 Task: Open a blank google sheet and write heading  Product price data  Add product name:-  ' TOMS Shoe, UGG  Shoe, Wolverine Shoe, Z-Coil Shoe, Adidas shoe, Gucci T-shirt, Louis Vuitton bag, Zara Shirt, H&M jeans, Chanel perfume. ' in October Last week sales are  5000 to 5050. product price in between:-  5000 to 10000. Save page auditingQuarterlySales_2022
Action: Mouse moved to (1155, 89)
Screenshot: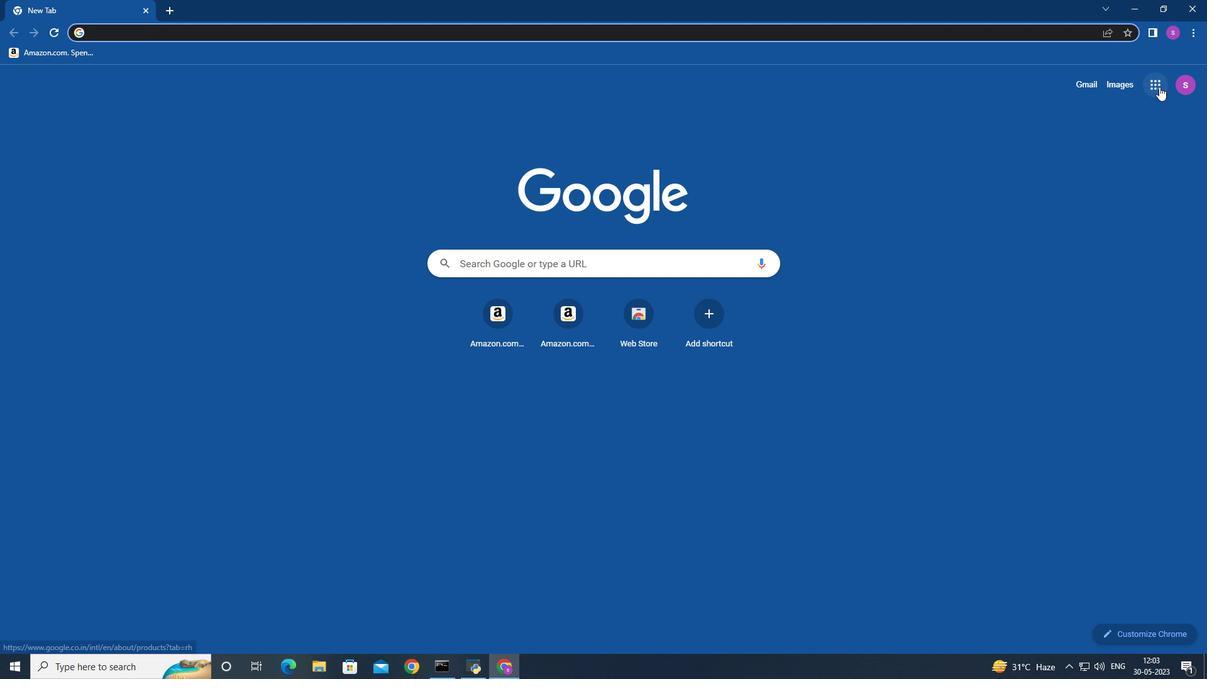 
Action: Mouse pressed left at (1155, 89)
Screenshot: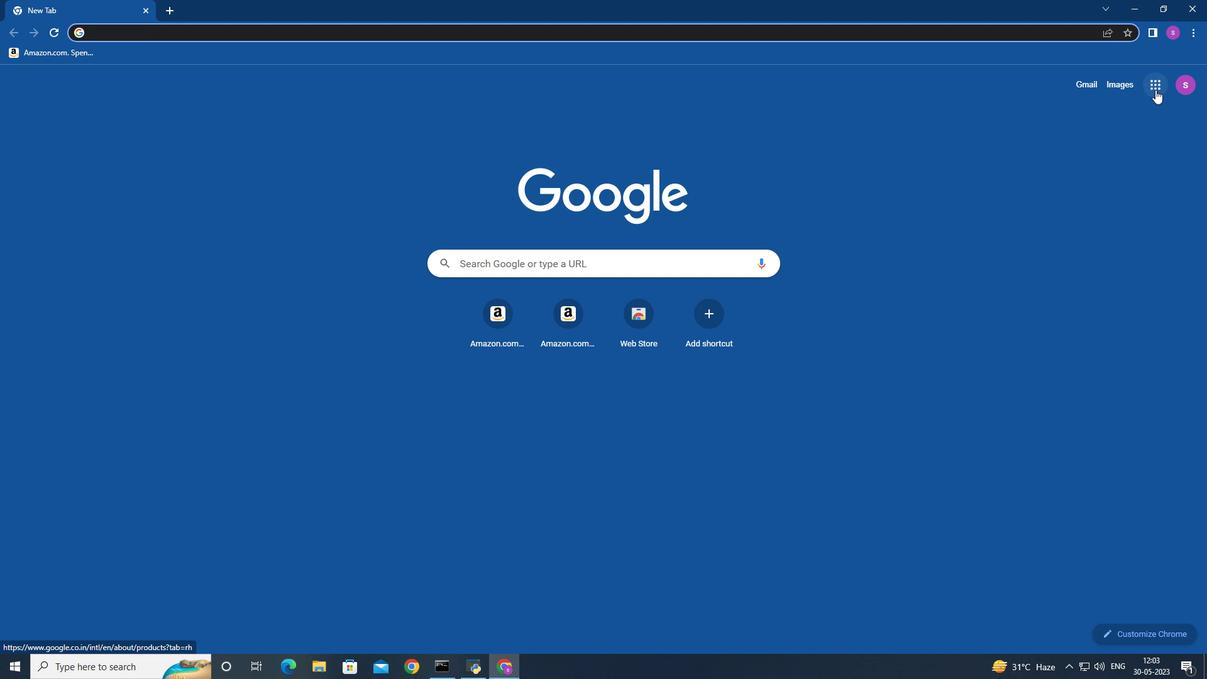
Action: Mouse moved to (1116, 228)
Screenshot: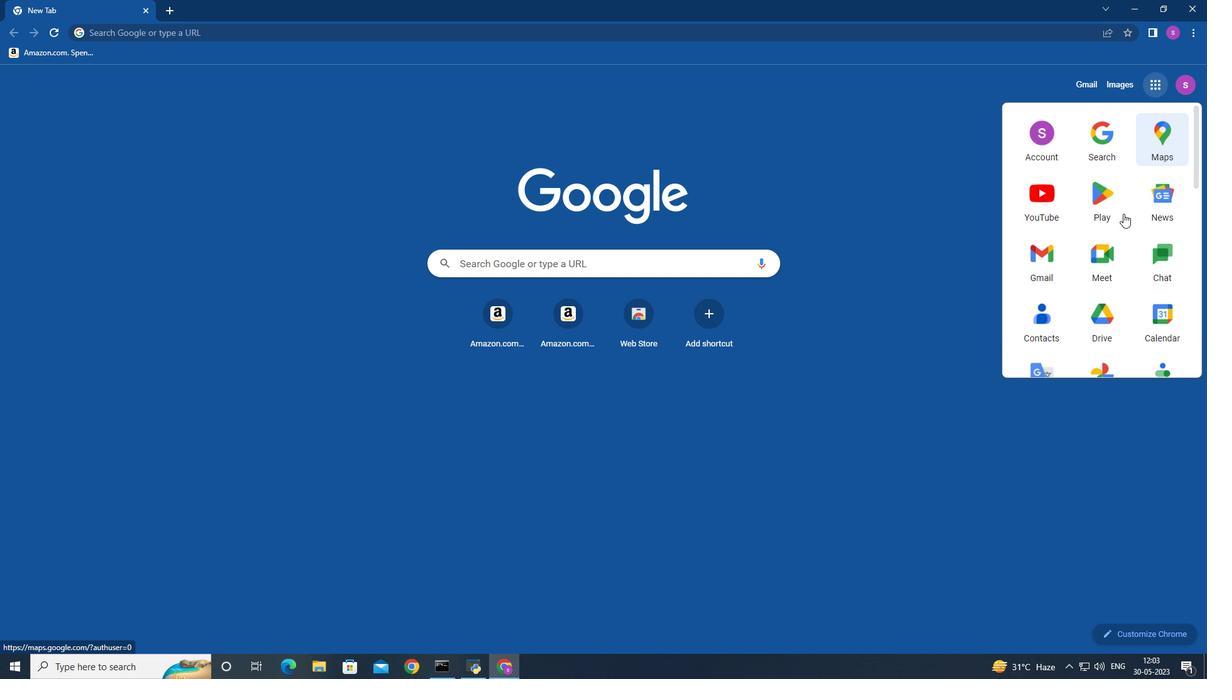 
Action: Mouse scrolled (1116, 227) with delta (0, 0)
Screenshot: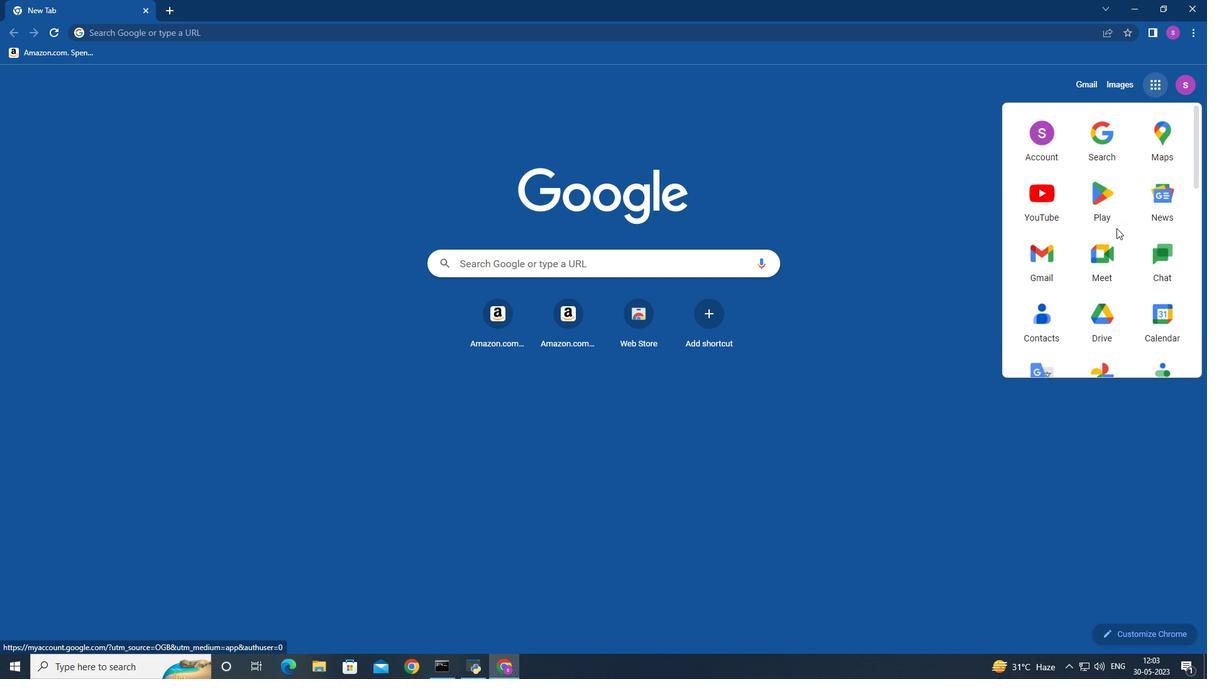 
Action: Mouse scrolled (1116, 227) with delta (0, 0)
Screenshot: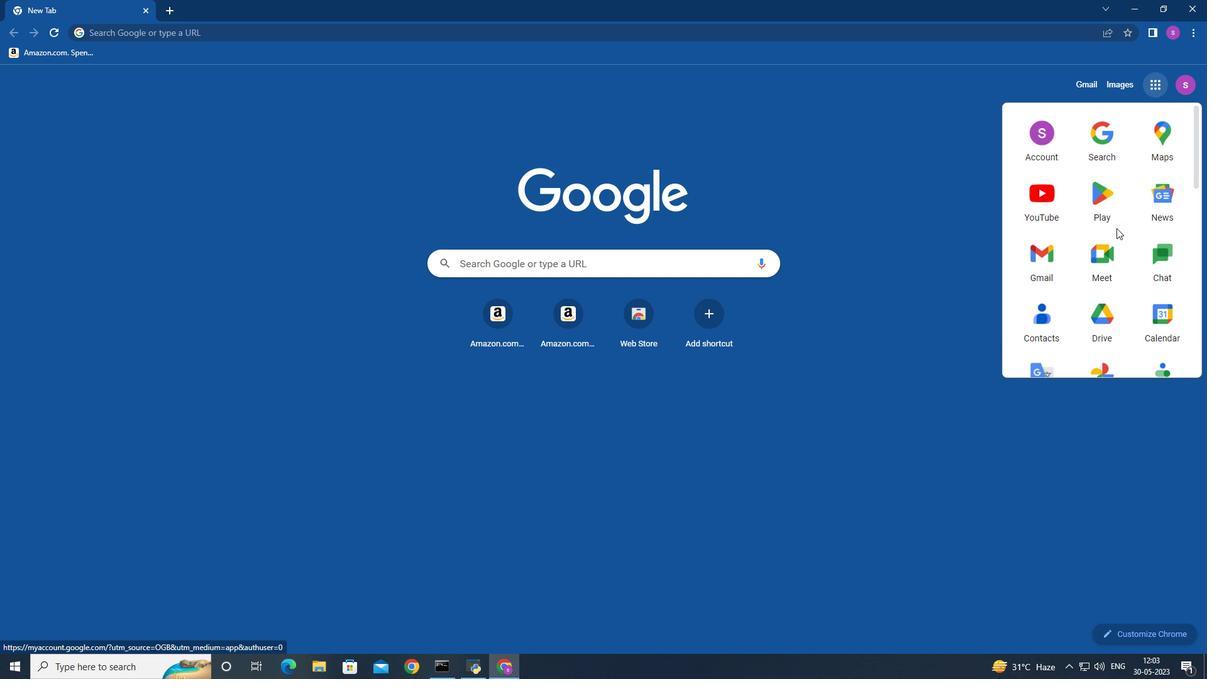 
Action: Mouse scrolled (1116, 227) with delta (0, 0)
Screenshot: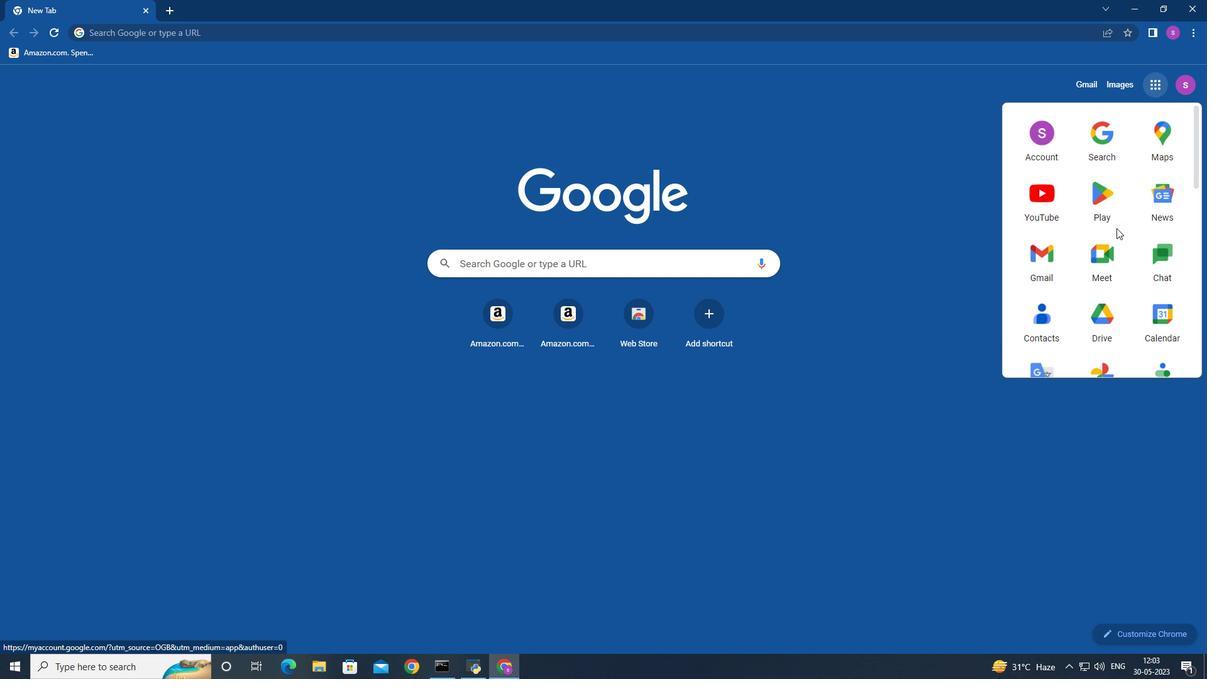 
Action: Mouse scrolled (1116, 227) with delta (0, 0)
Screenshot: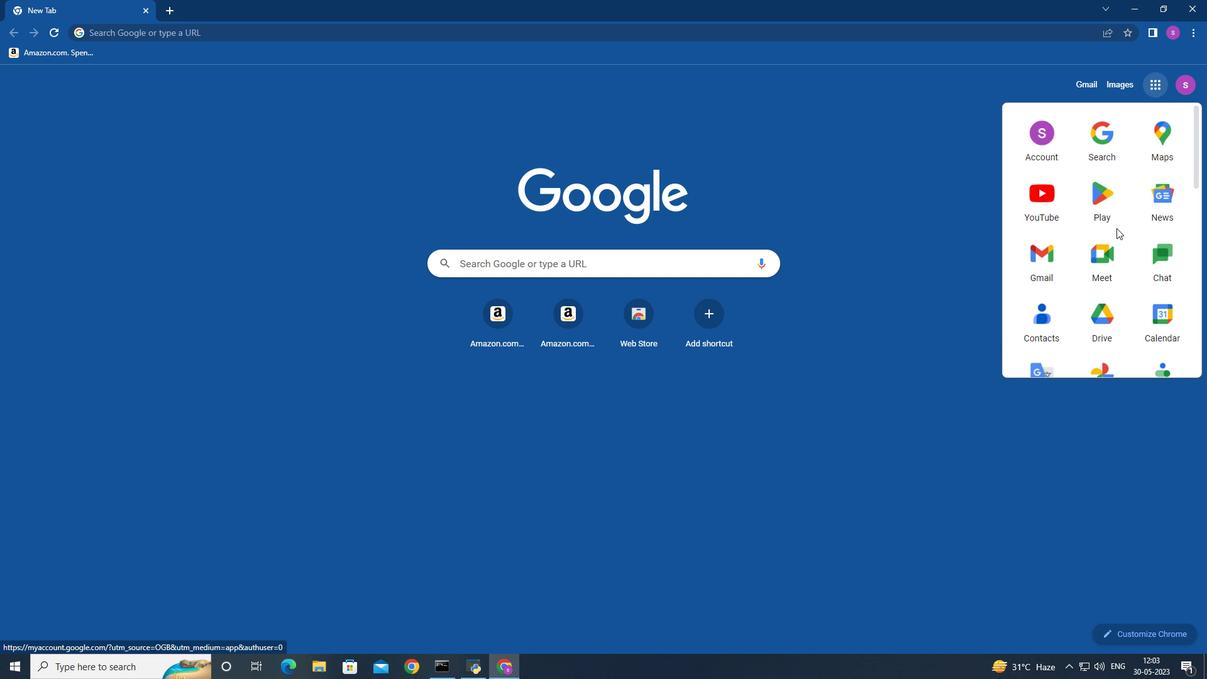 
Action: Mouse moved to (1172, 248)
Screenshot: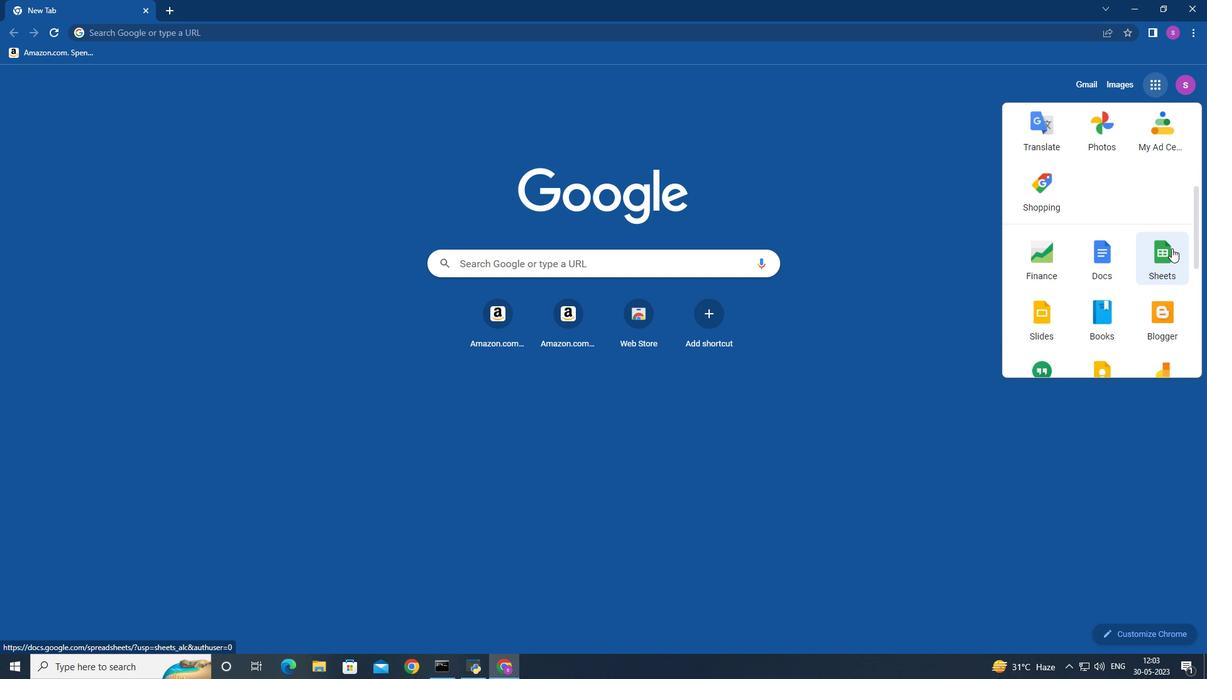 
Action: Mouse pressed left at (1172, 248)
Screenshot: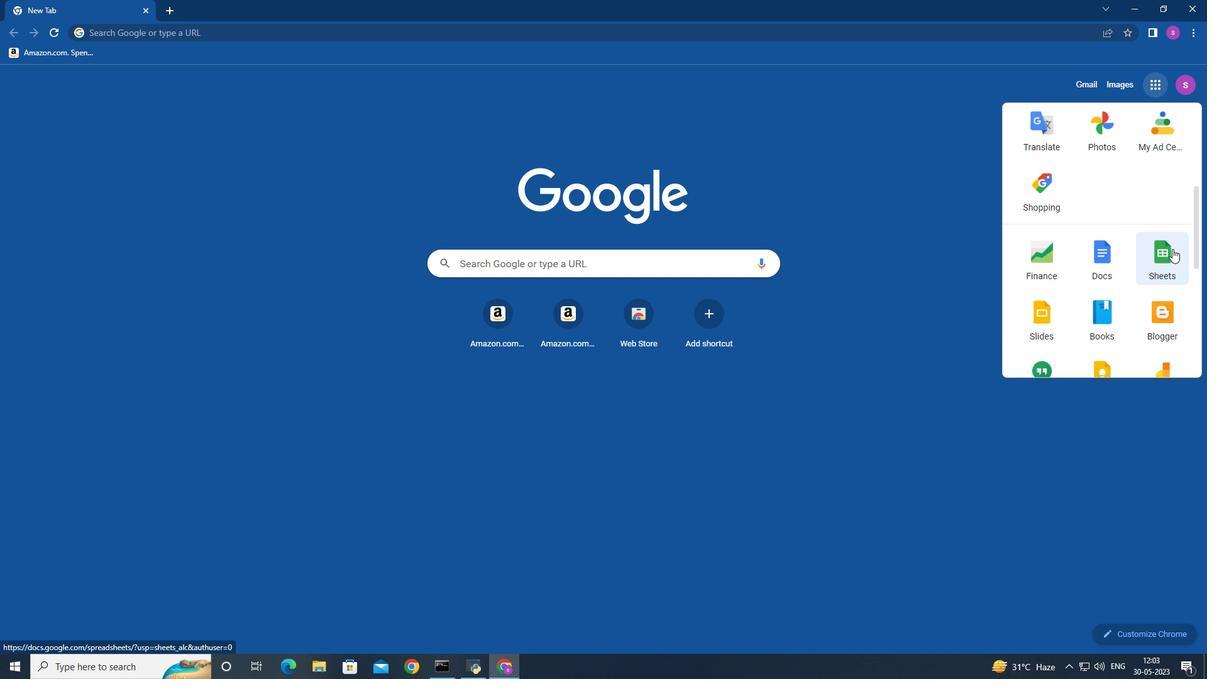 
Action: Mouse moved to (325, 176)
Screenshot: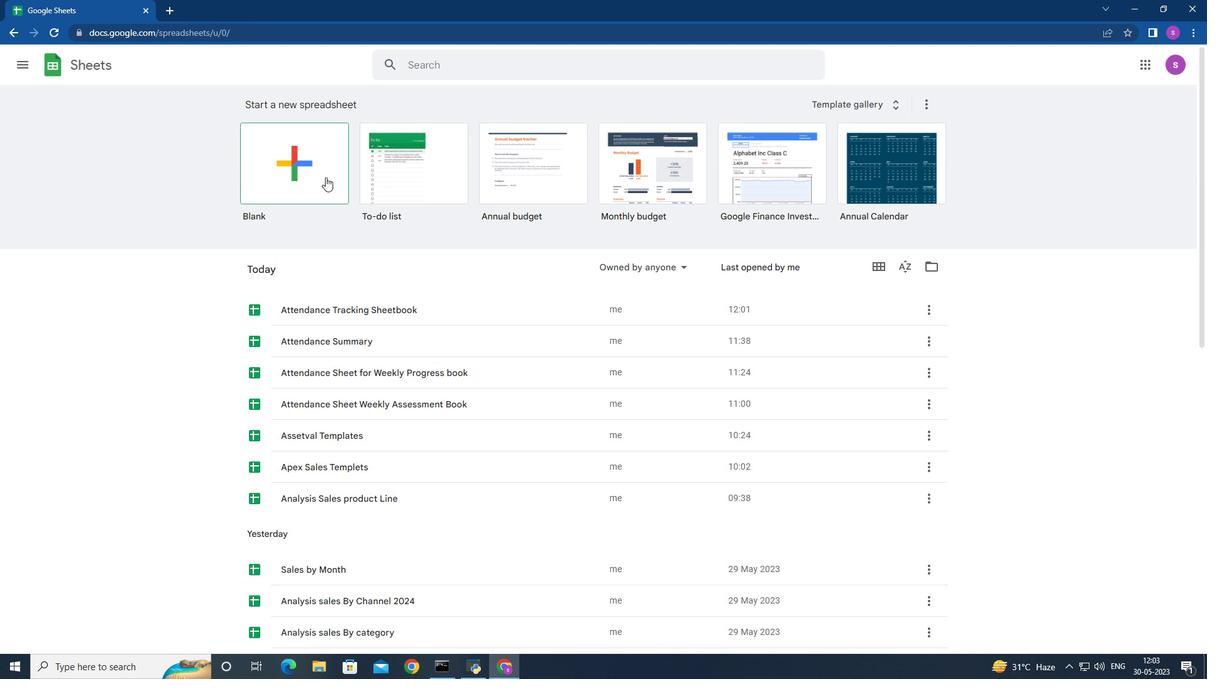 
Action: Mouse pressed left at (325, 176)
Screenshot: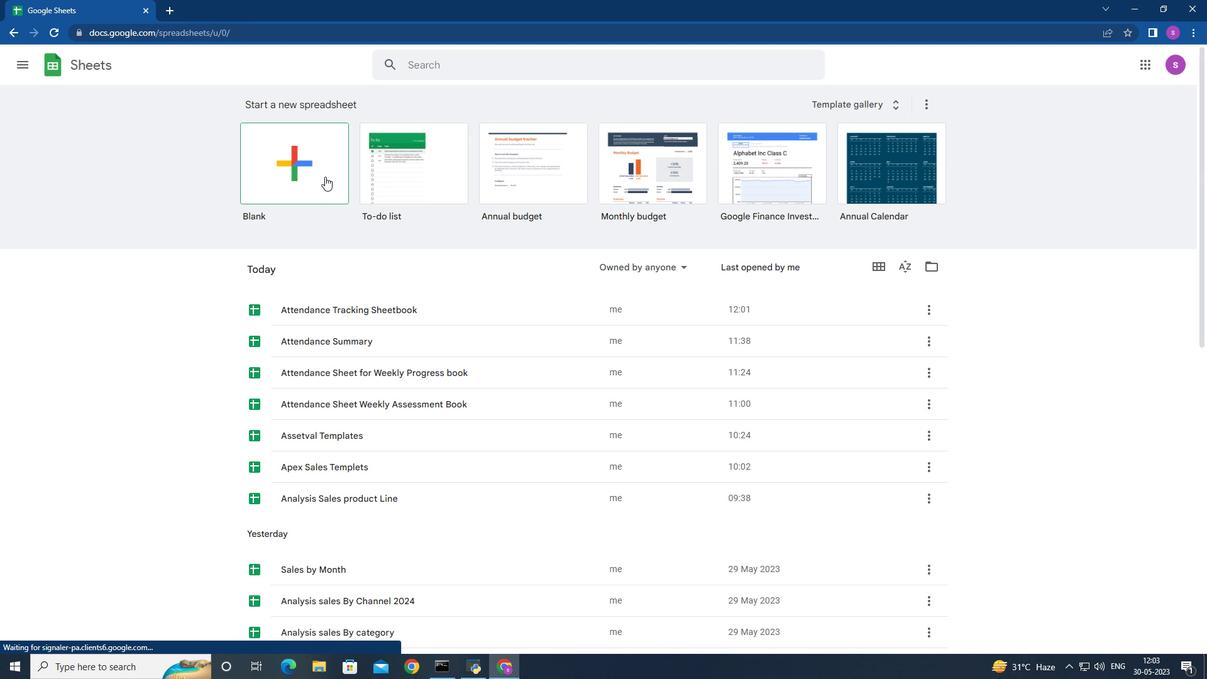 
Action: Mouse moved to (421, 185)
Screenshot: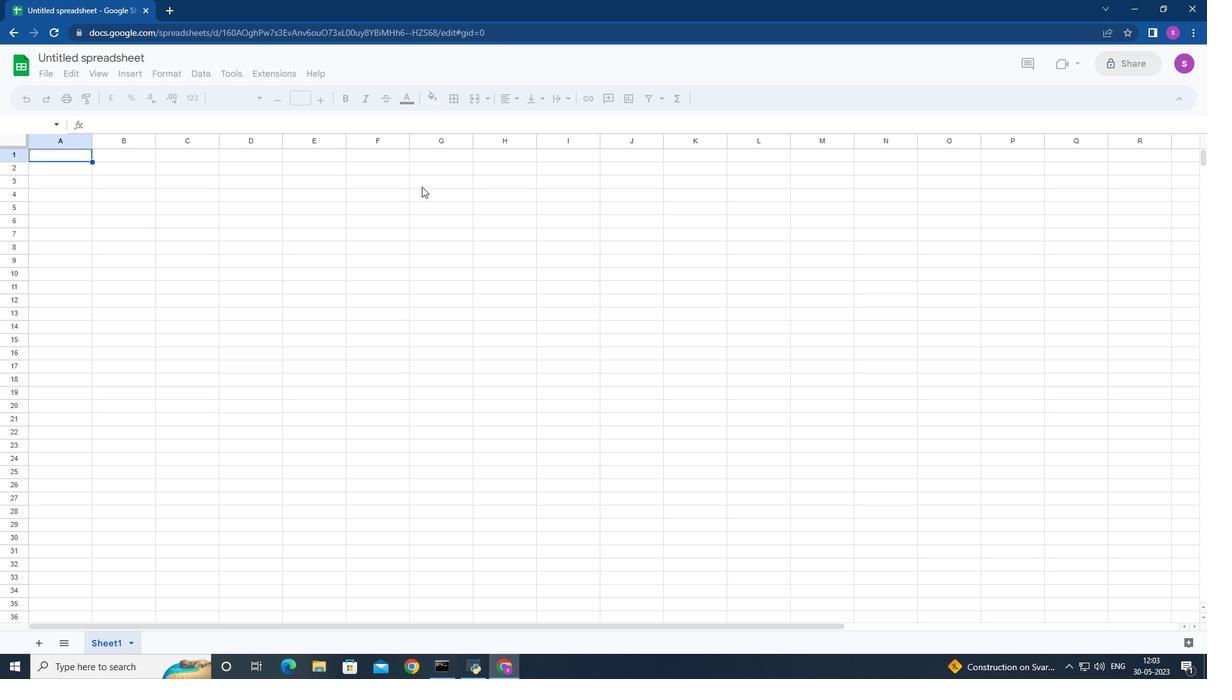 
Action: Mouse pressed left at (421, 185)
Screenshot: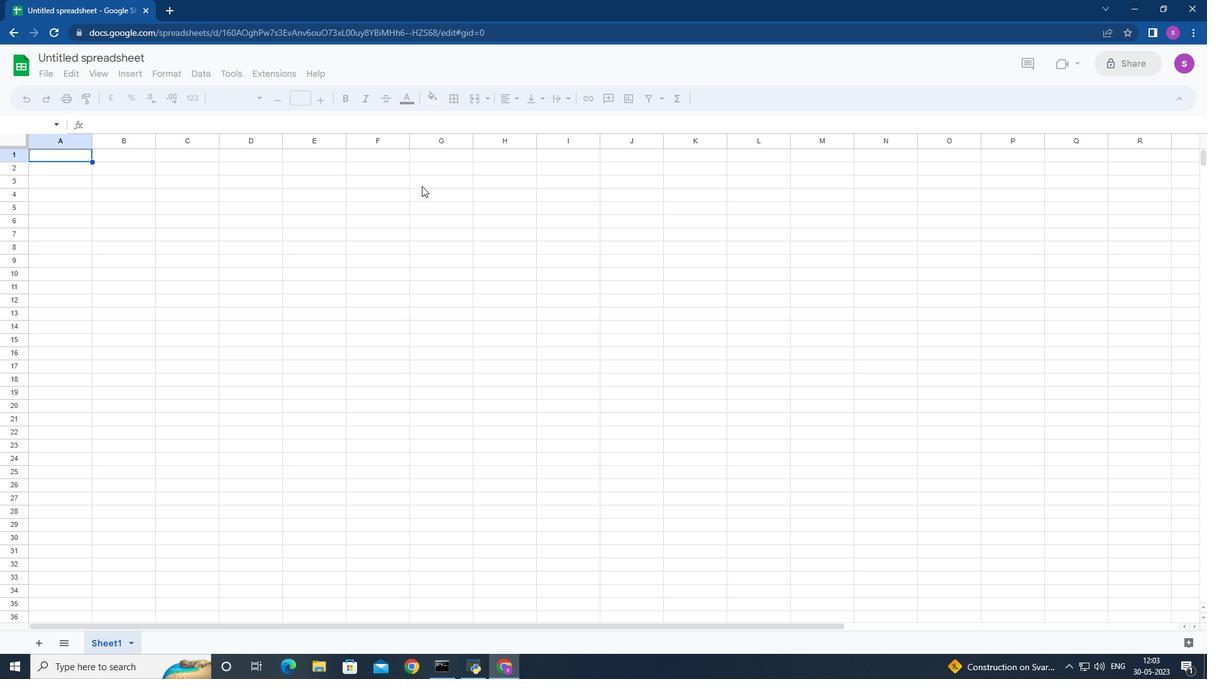 
Action: Mouse moved to (422, 185)
Screenshot: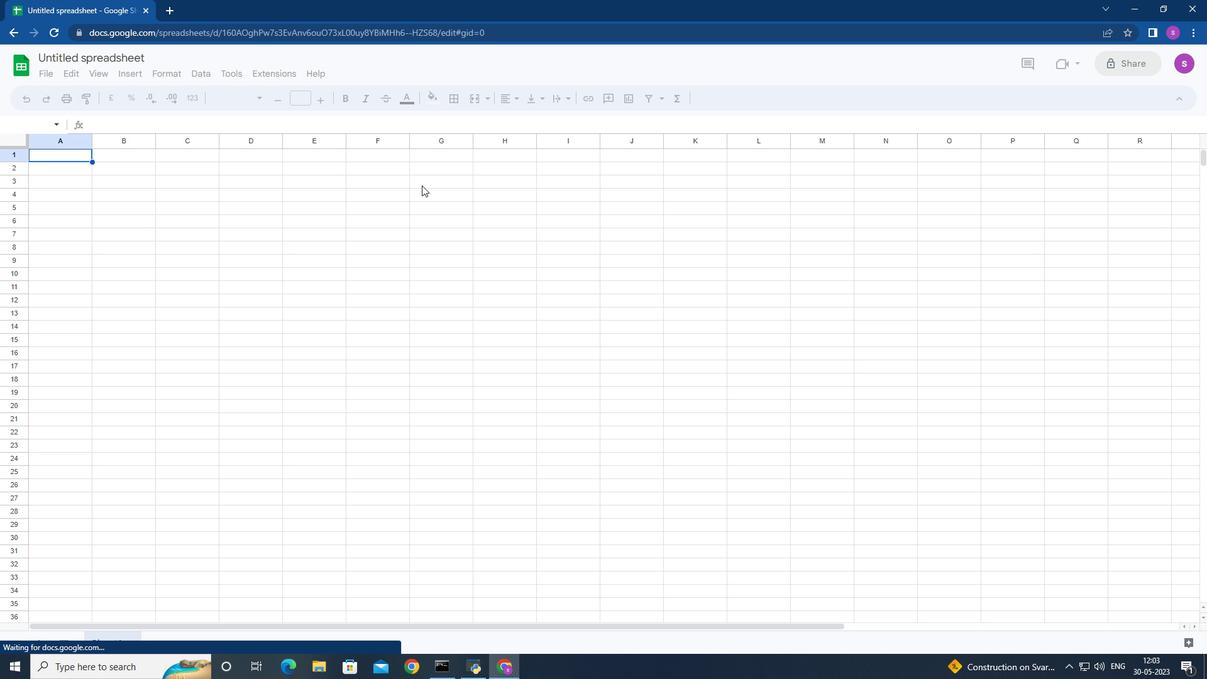 
Action: Key pressed <Key.shift>Product<Key.space><Key.shift>Price<Key.space><Key.shift>data<Key.down><Key.left><Key.left><Key.down><Key.shift>Product<Key.space><Key.shift>name<Key.down><Key.shift>TOMSshoe<Key.backspace><Key.backspace><Key.backspace><Key.backspace><Key.space>shoe<Key.down><Key.shift>U<Key.shift><Key.shift><Key.shift><Key.shift><Key.shift><Key.shift><Key.shift>GG<Key.space>shoe<Key.down><Key.shift>Wolverine<Key.space><Key.shift>Shoe<Key.backspace><Key.backspace><Key.backspace><Key.backspace>shoe<Key.down><Key.shift>Z-<Key.shift>Z<Key.backspace><Key.shift>Coil<Key.space>shoe<Key.down><Key.shift>Adidas<Key.space>shoe<Key.down><Key.shift><Key.shift><Key.shift><Key.shift>Gucci<Key.space><Key.shift>T-<Key.shift>Shirt<Key.down><Key.shift>Louis<Key.space><Key.shift>Vuitton<Key.space>bag<Key.down><Key.shift>Zara<Key.space><Key.shift><Key.shift><Key.shift><Key.shift><Key.shift>Shirt<Key.down><Key.shift>H&M<Key.space>jeans<Key.down><Key.shift>Chanel<Key.space>perfume<Key.space><Key.down><Key.left><Key.right>
Screenshot: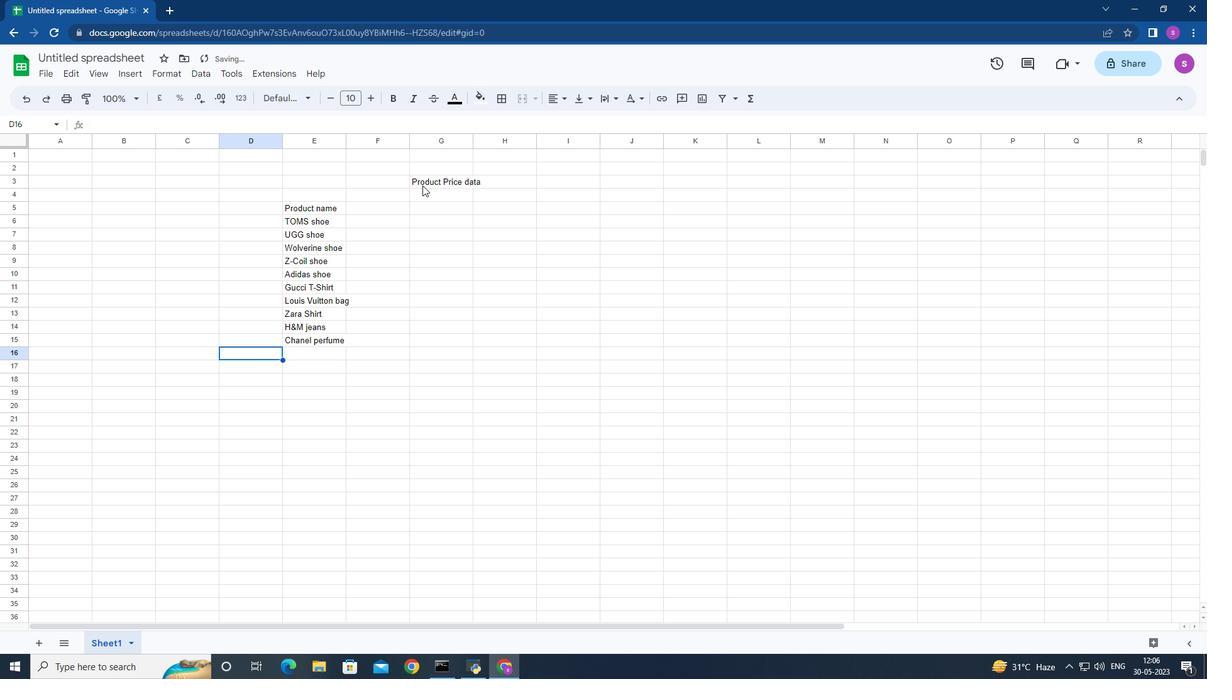 
Action: Mouse moved to (345, 143)
Screenshot: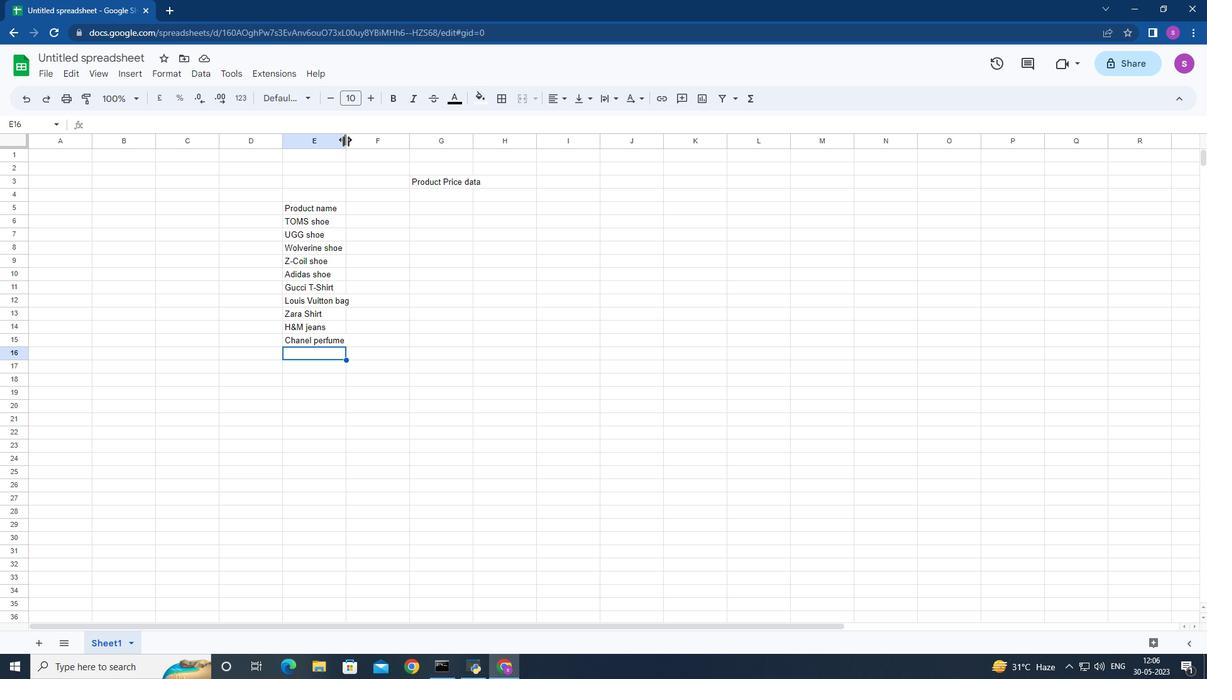 
Action: Mouse pressed left at (345, 143)
Screenshot: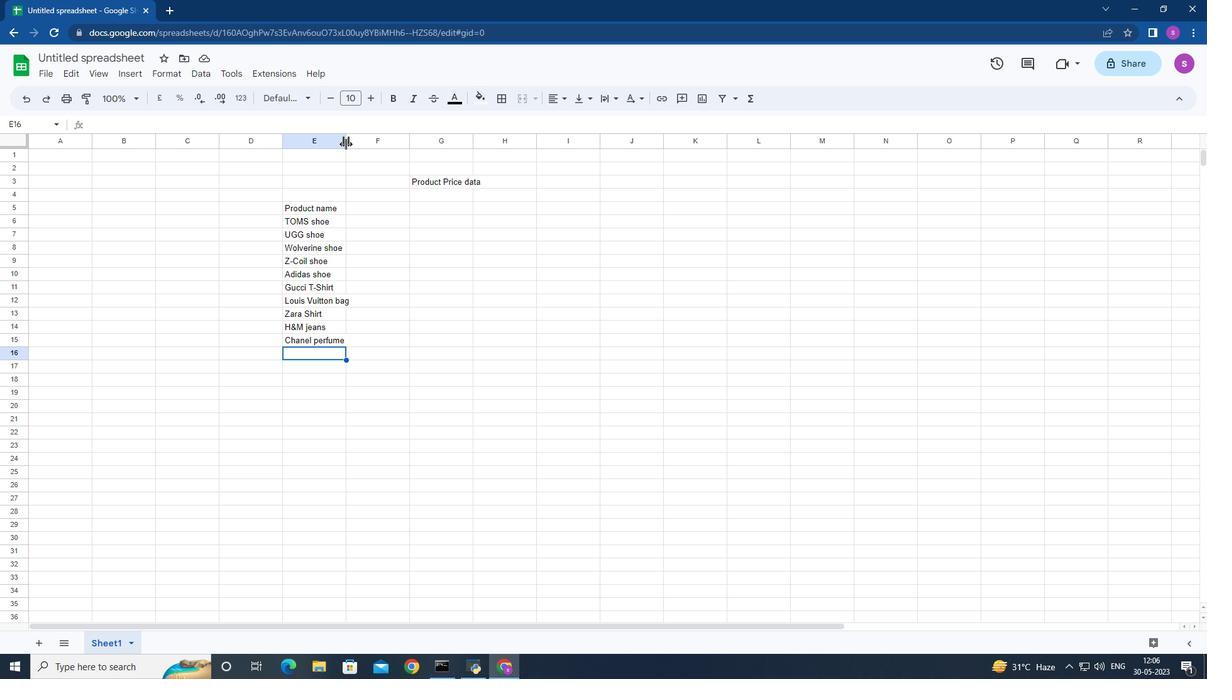 
Action: Mouse moved to (399, 210)
Screenshot: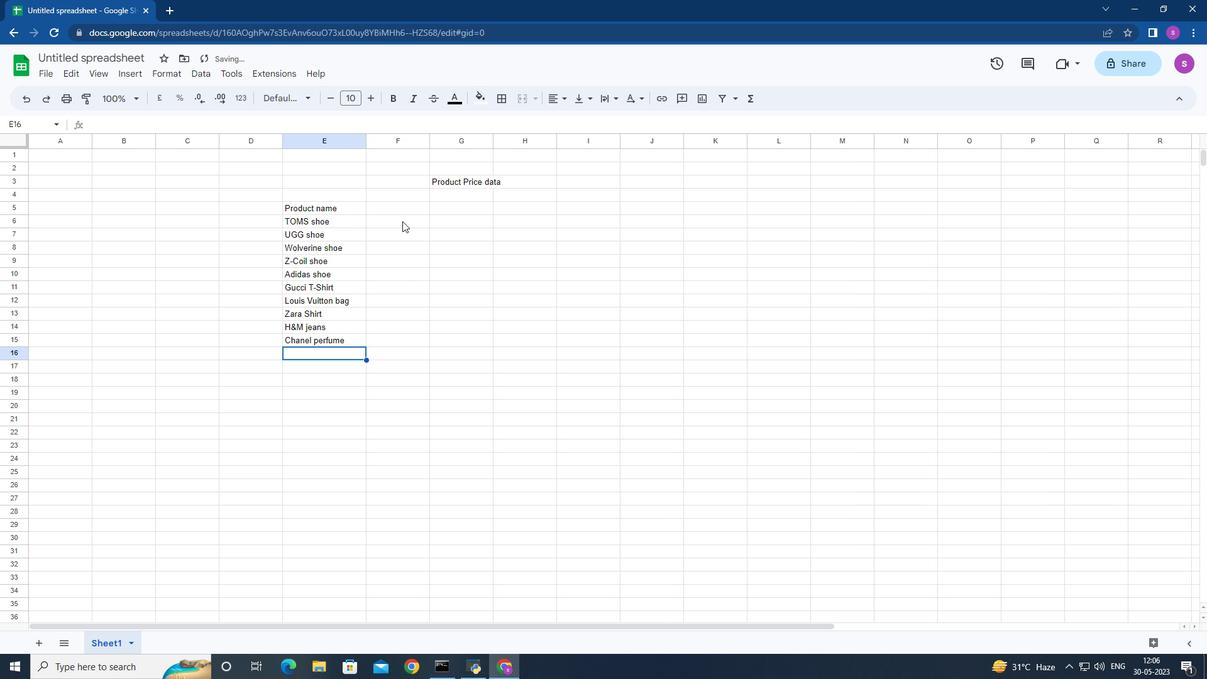 
Action: Mouse pressed left at (399, 210)
Screenshot: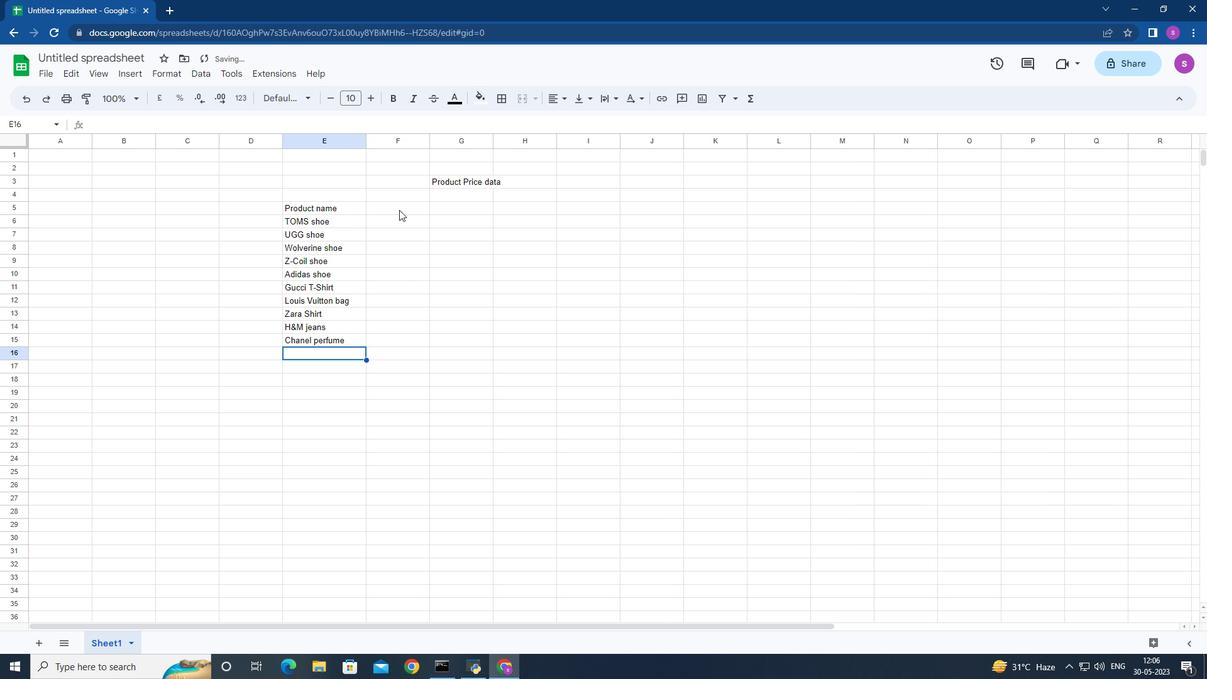 
Action: Key pressed <Key.shift>Octi<Key.backspace>ober<Key.space>sales<Key.down>5000<Key.down>5010<Key.down>5020<Key.down>5021<Key.down>5022<Key.down>5030<Key.down>5035<Key.down>5040<Key.down>5045<Key.down>5050
Screenshot: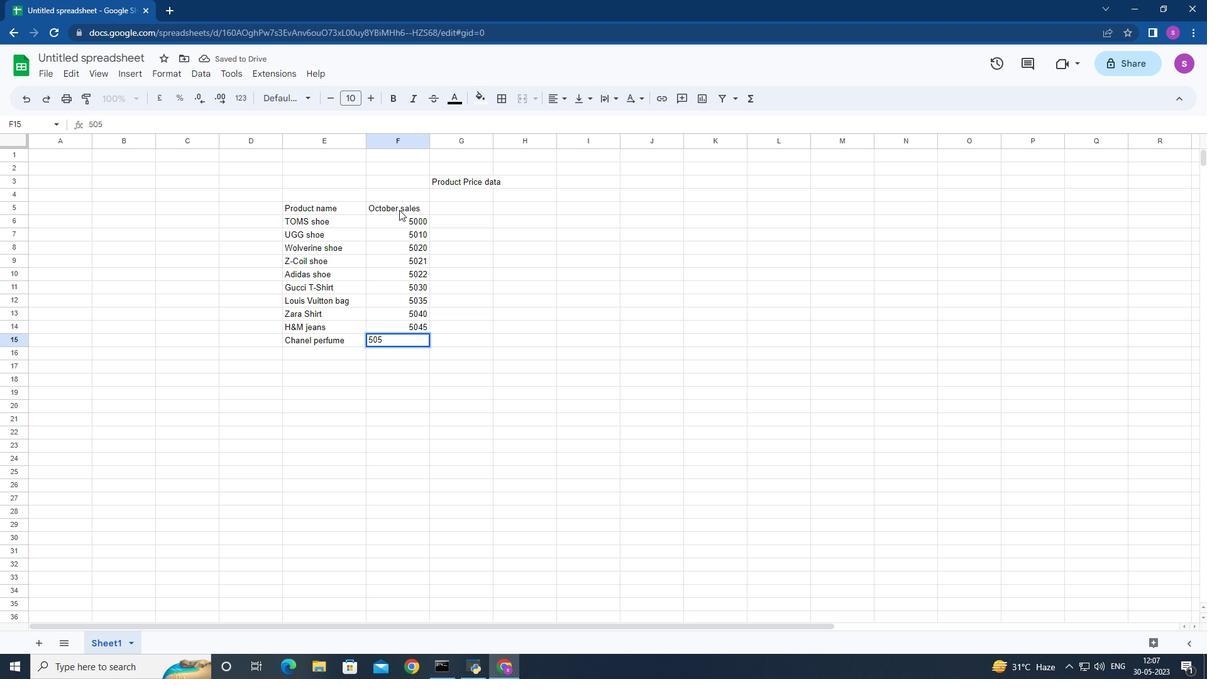 
Action: Mouse moved to (456, 205)
Screenshot: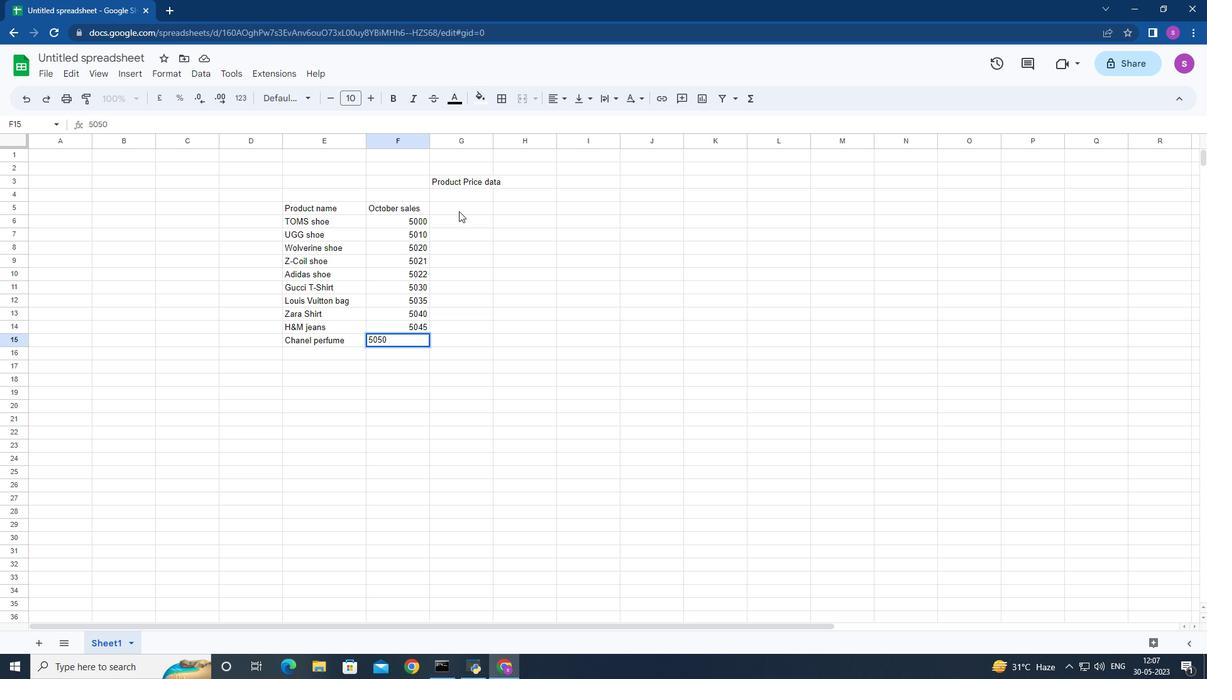 
Action: Mouse pressed left at (456, 205)
Screenshot: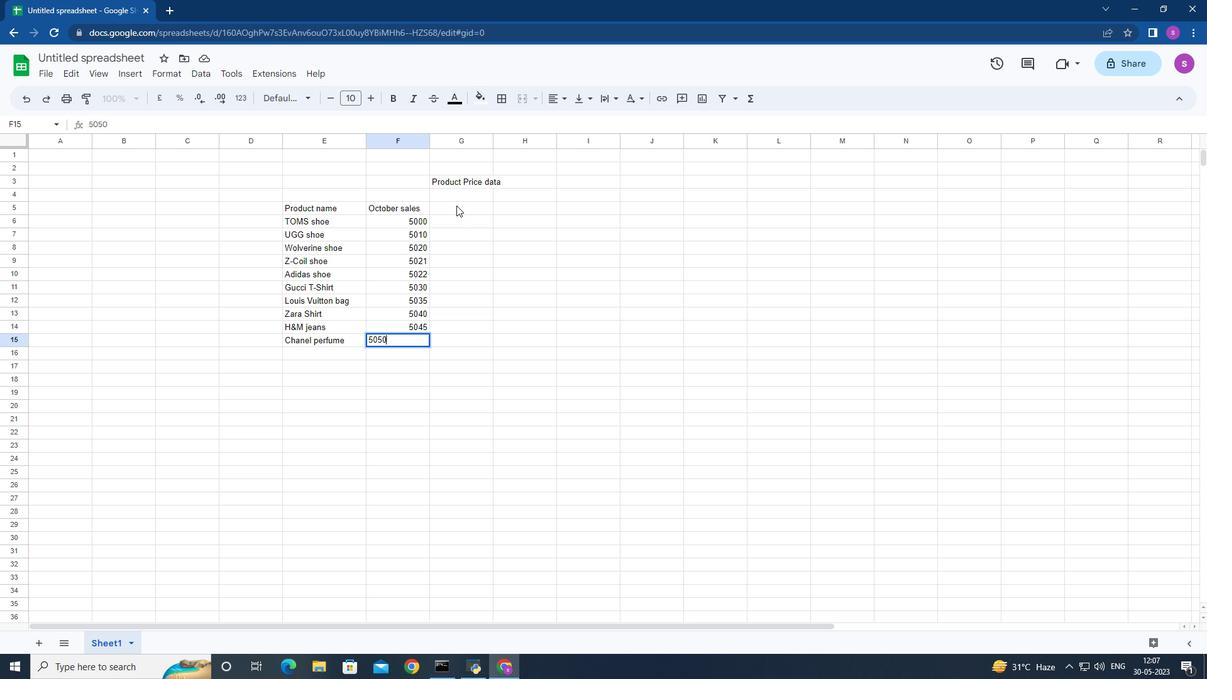 
Action: Mouse moved to (455, 237)
Screenshot: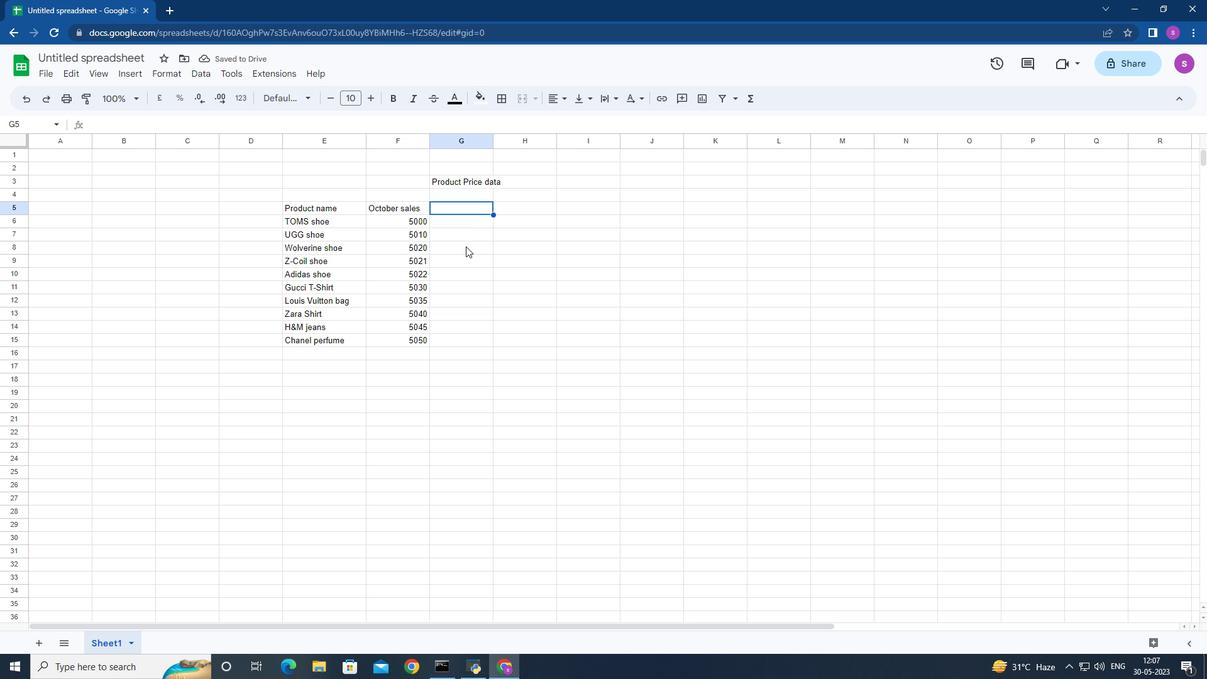 
Action: Key pressed <Key.shift>Product<Key.space><Key.shift>Price<Key.down>5000<Key.down>6000<Key.down>7000<Key.down>8000<Key.down>8500<Key.down>9000<Key.down>9500<Key.down>5500<Key.down>6500<Key.down>10000<Key.right><Key.up><Key.up><Key.up><Key.up><Key.up><Key.up><Key.left><Key.up><Key.down>
Screenshot: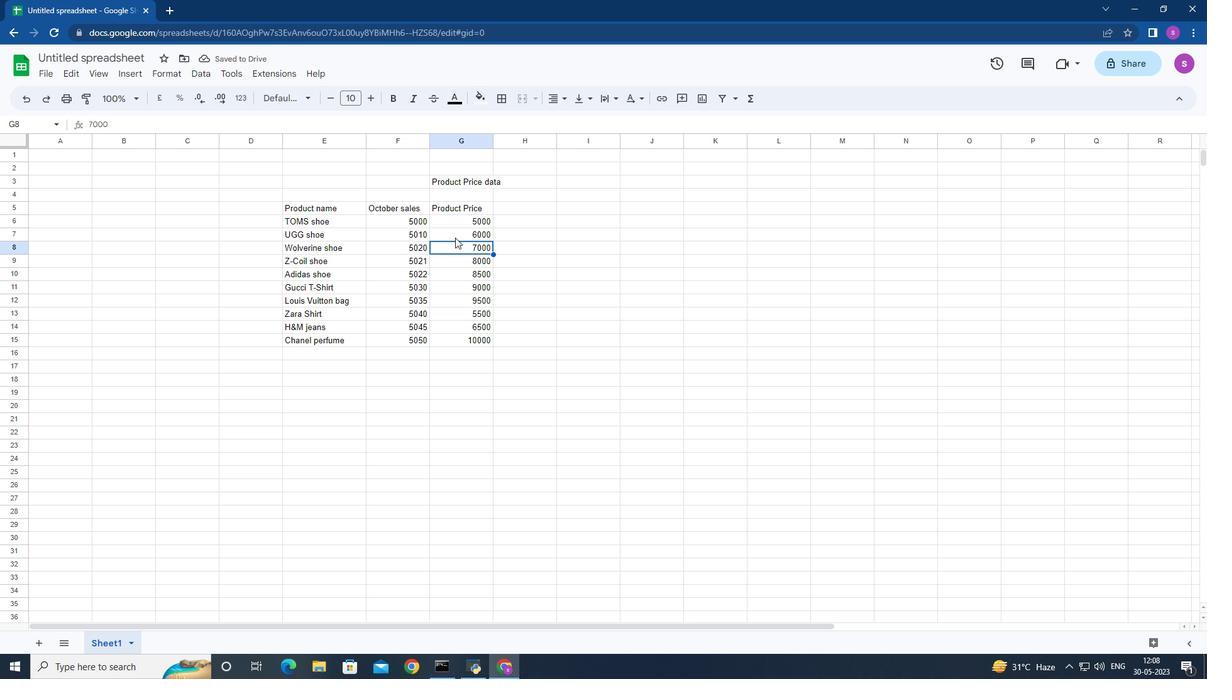 
Action: Mouse moved to (509, 208)
Screenshot: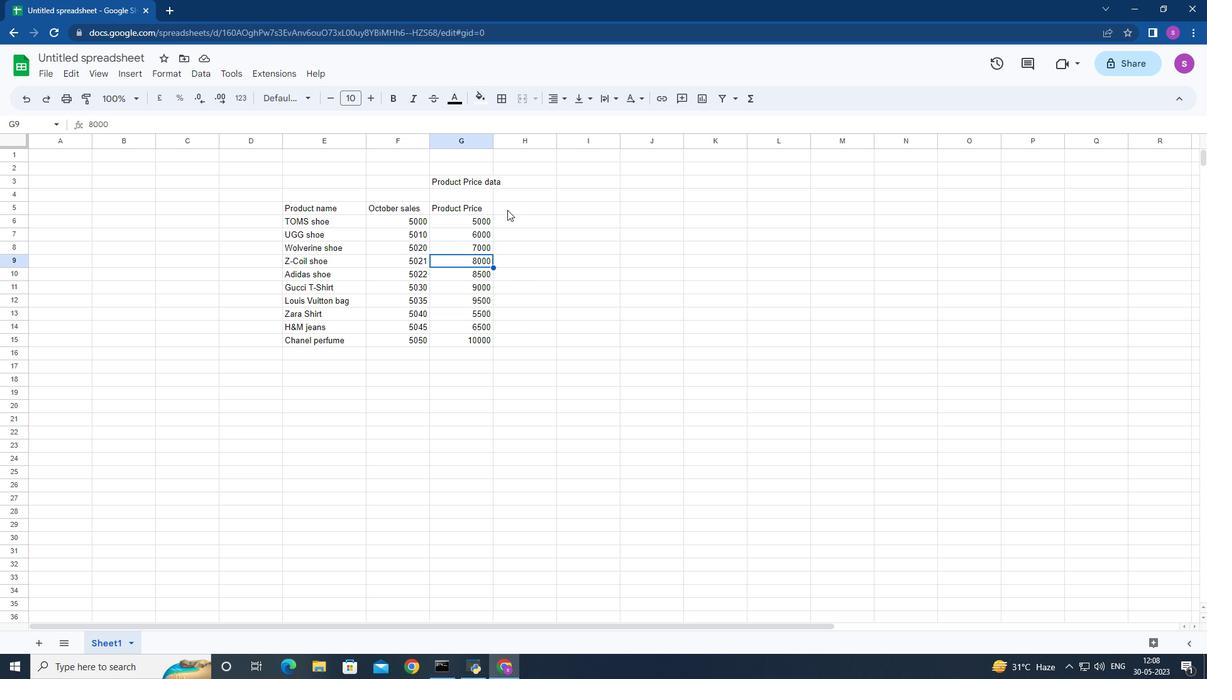 
Action: Mouse pressed left at (509, 208)
Screenshot: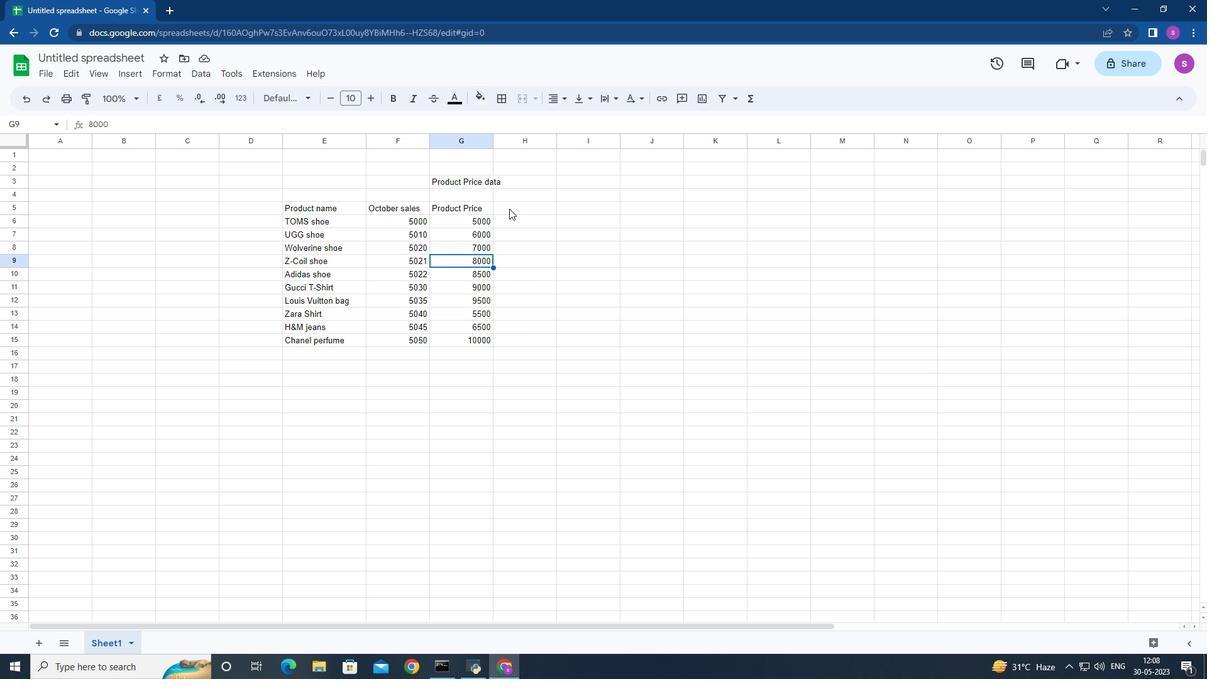 
Action: Mouse moved to (467, 223)
Screenshot: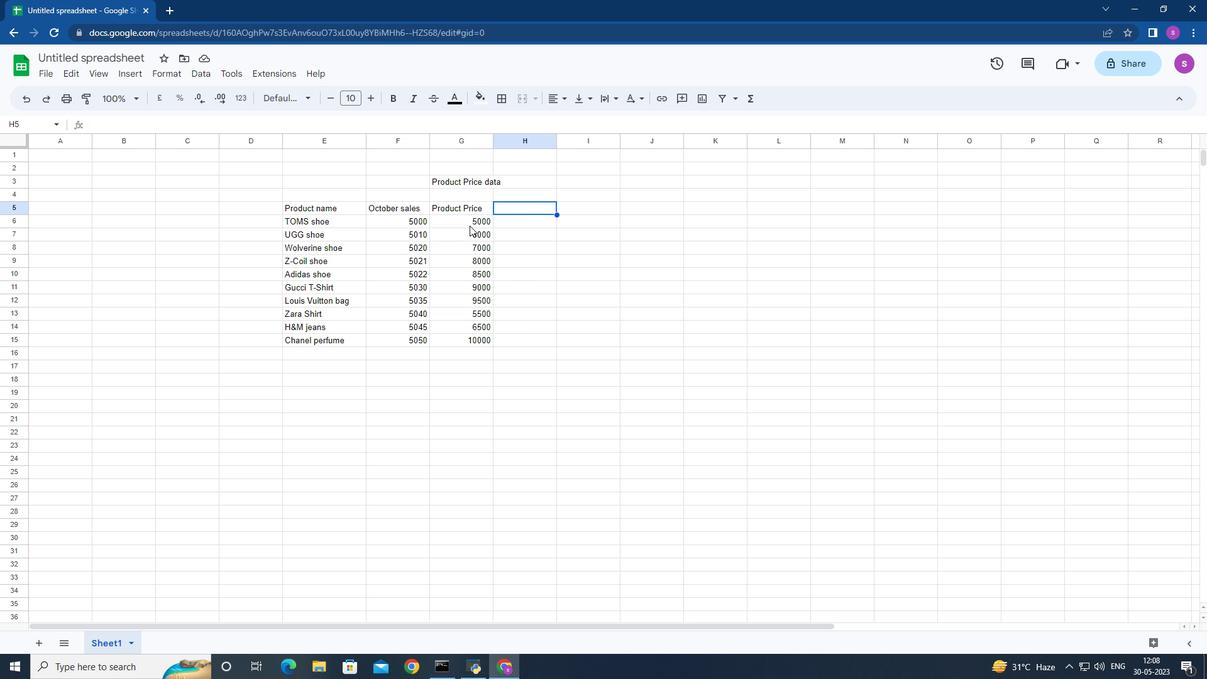 
Action: Mouse pressed left at (467, 223)
Screenshot: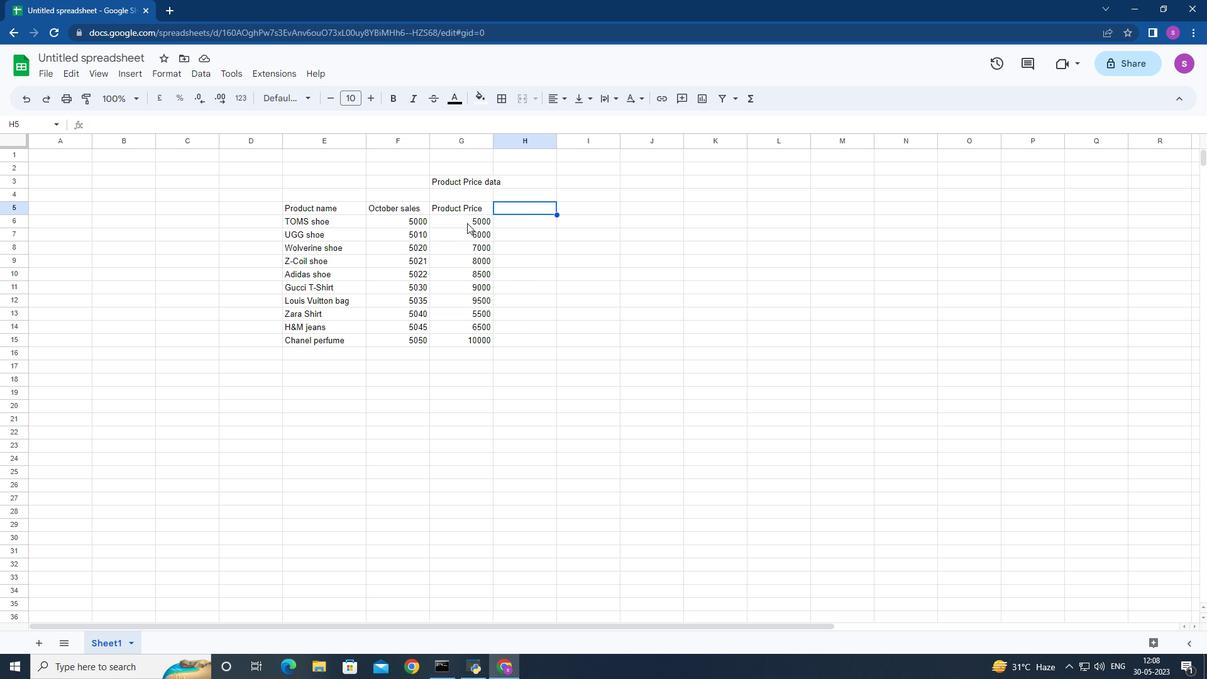 
Action: Mouse moved to (480, 282)
Screenshot: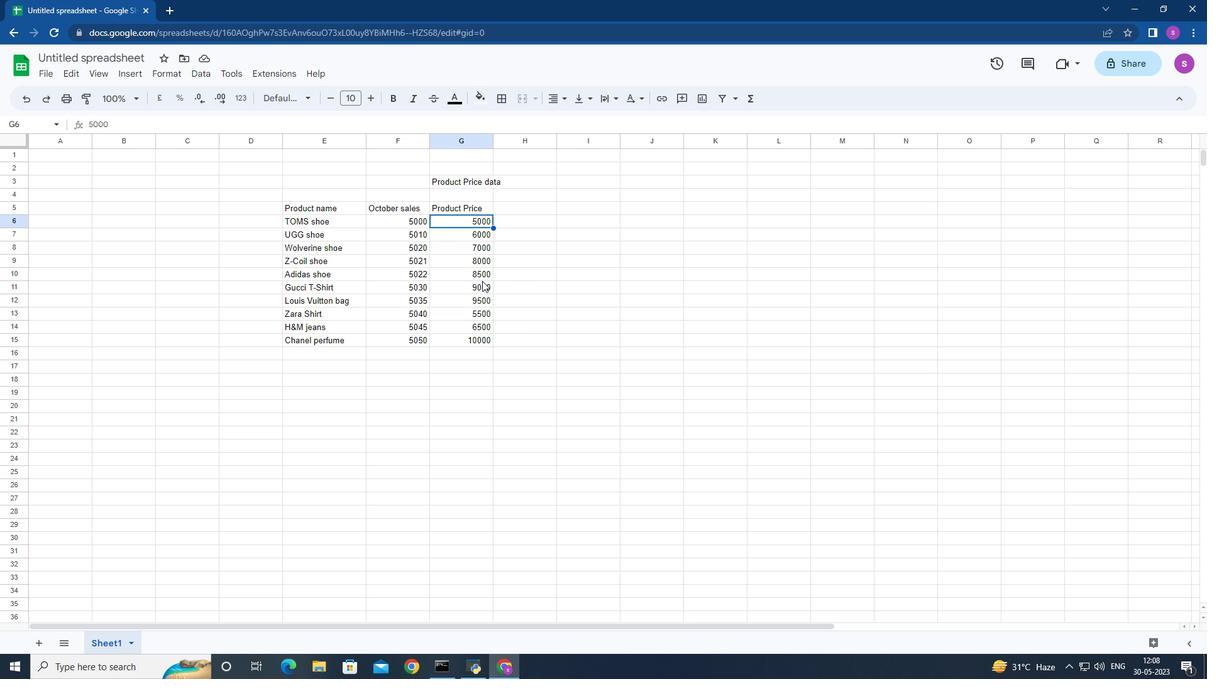 
Action: Mouse scrolled (480, 282) with delta (0, 0)
Screenshot: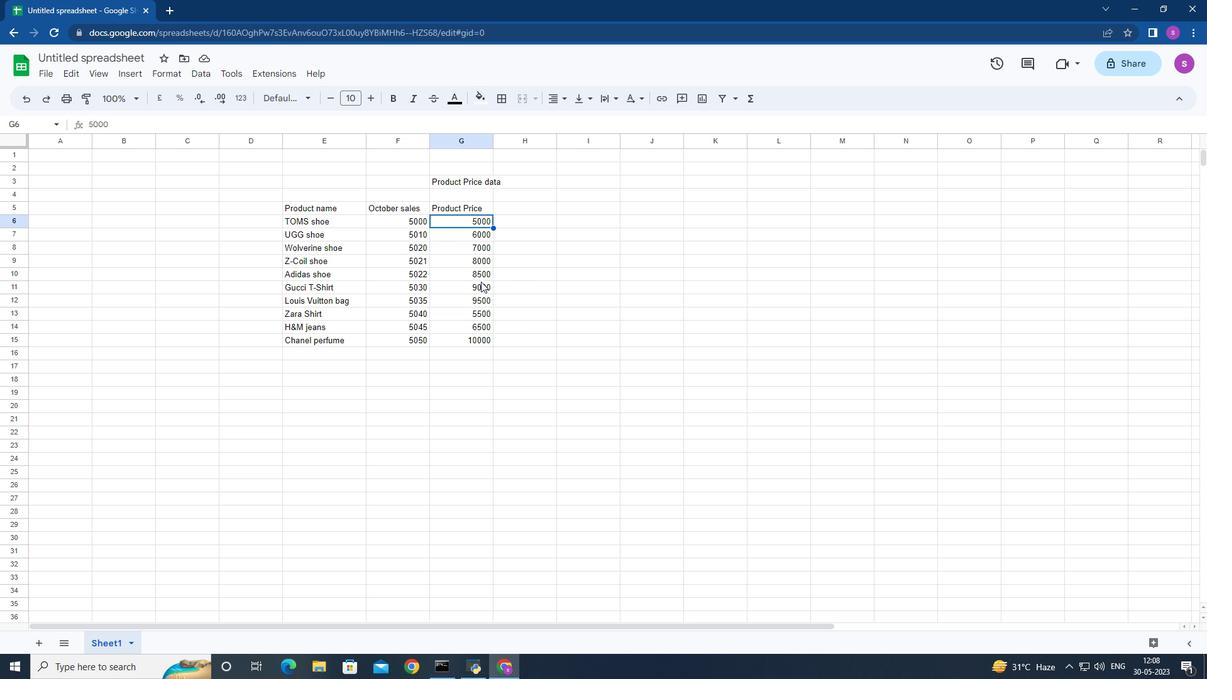 
Action: Mouse scrolled (480, 282) with delta (0, 0)
Screenshot: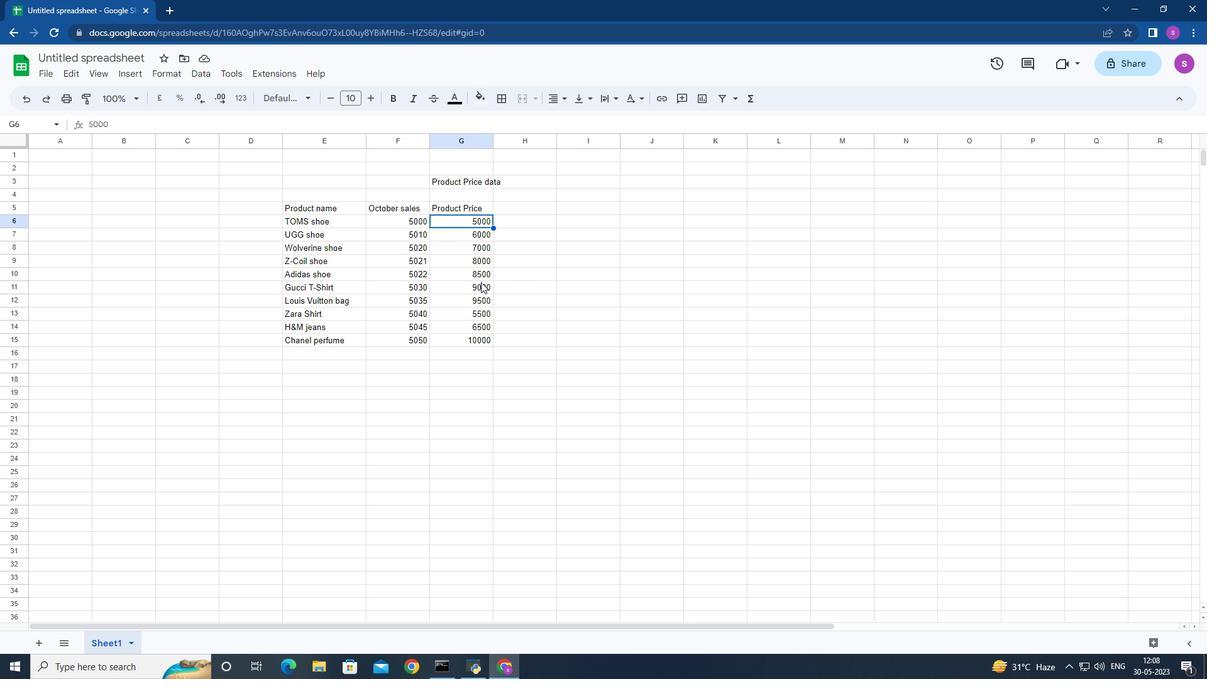 
Action: Mouse moved to (478, 285)
Screenshot: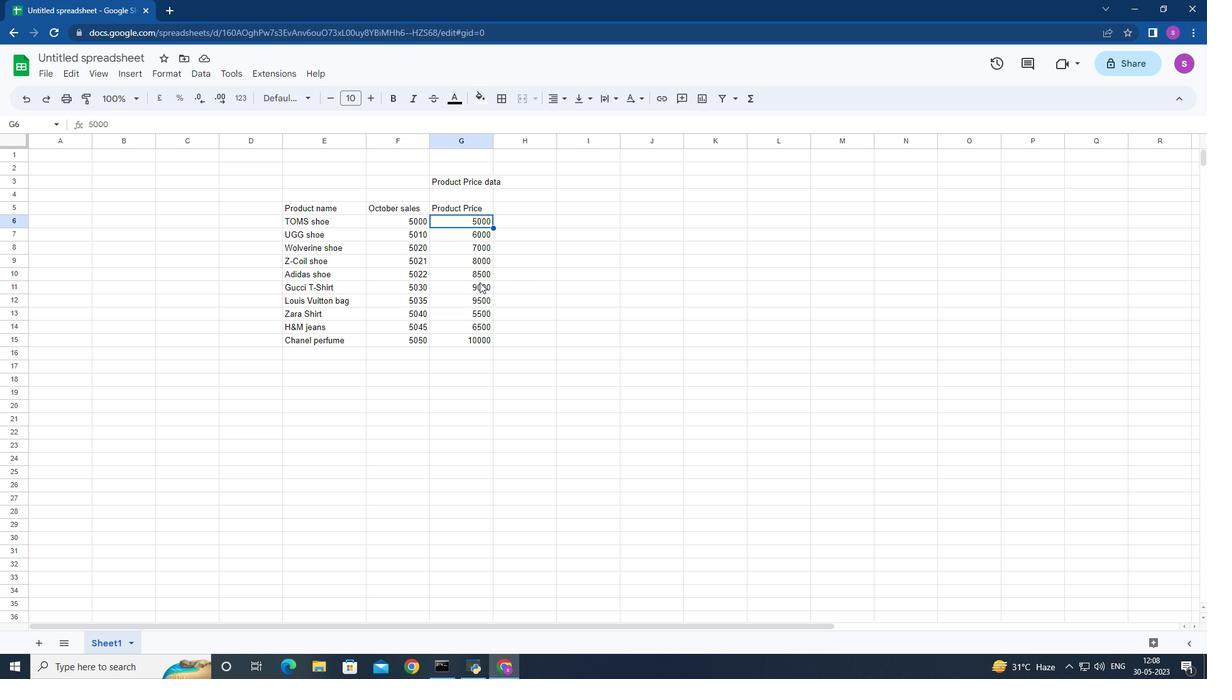 
Action: Mouse scrolled (478, 284) with delta (0, 0)
Screenshot: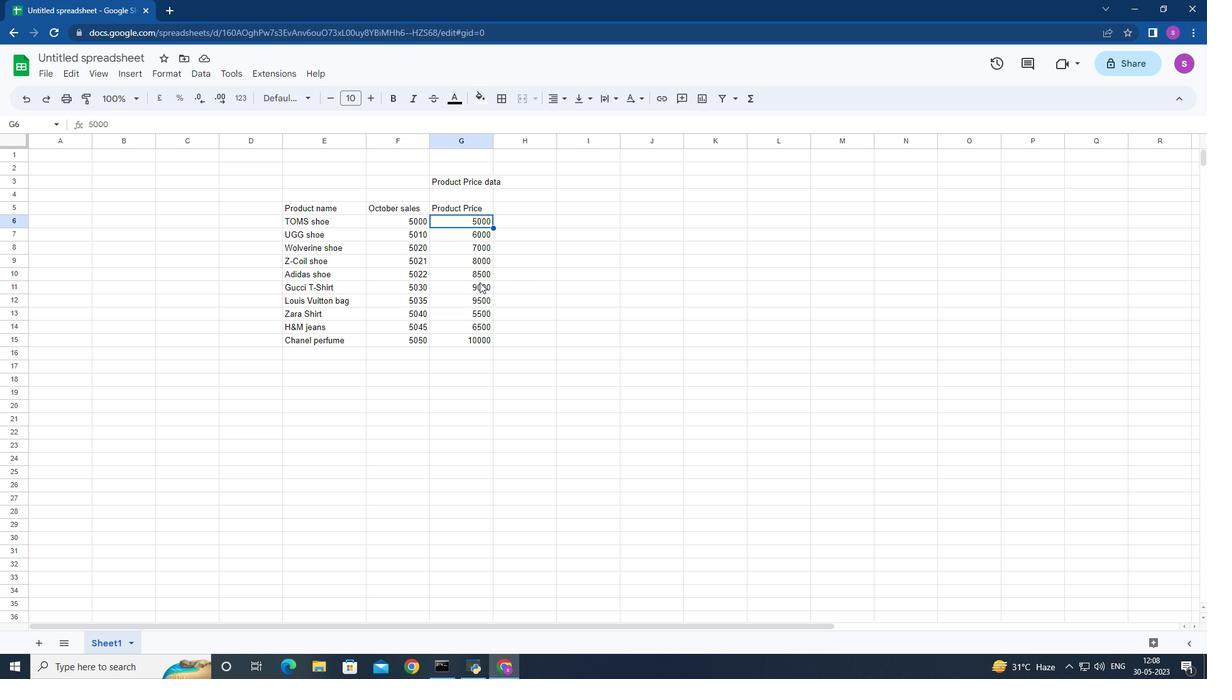
Action: Mouse moved to (478, 285)
Screenshot: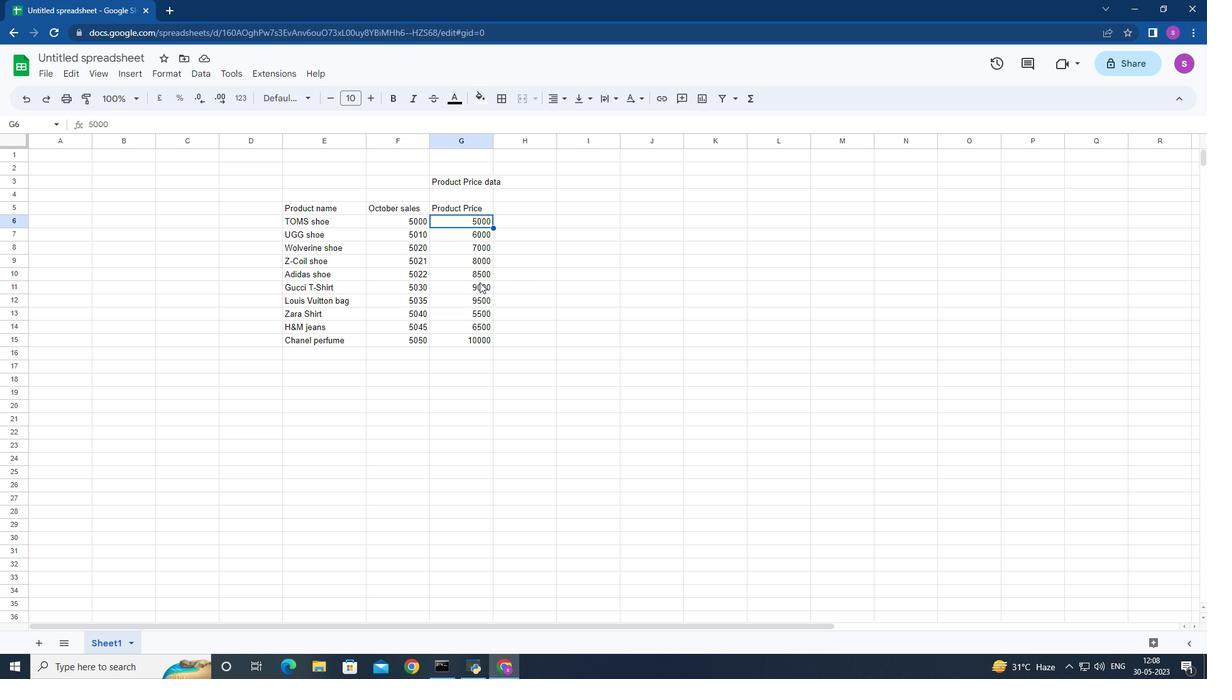 
Action: Mouse scrolled (478, 284) with delta (0, 0)
Screenshot: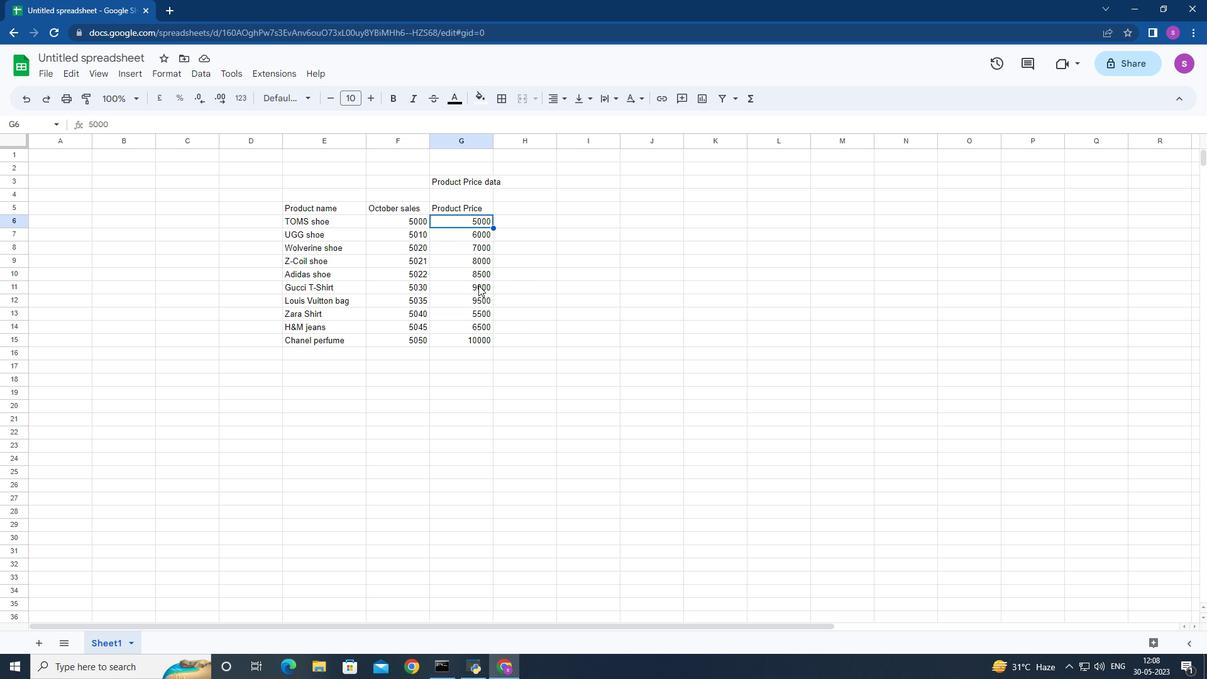 
Action: Mouse moved to (484, 298)
Screenshot: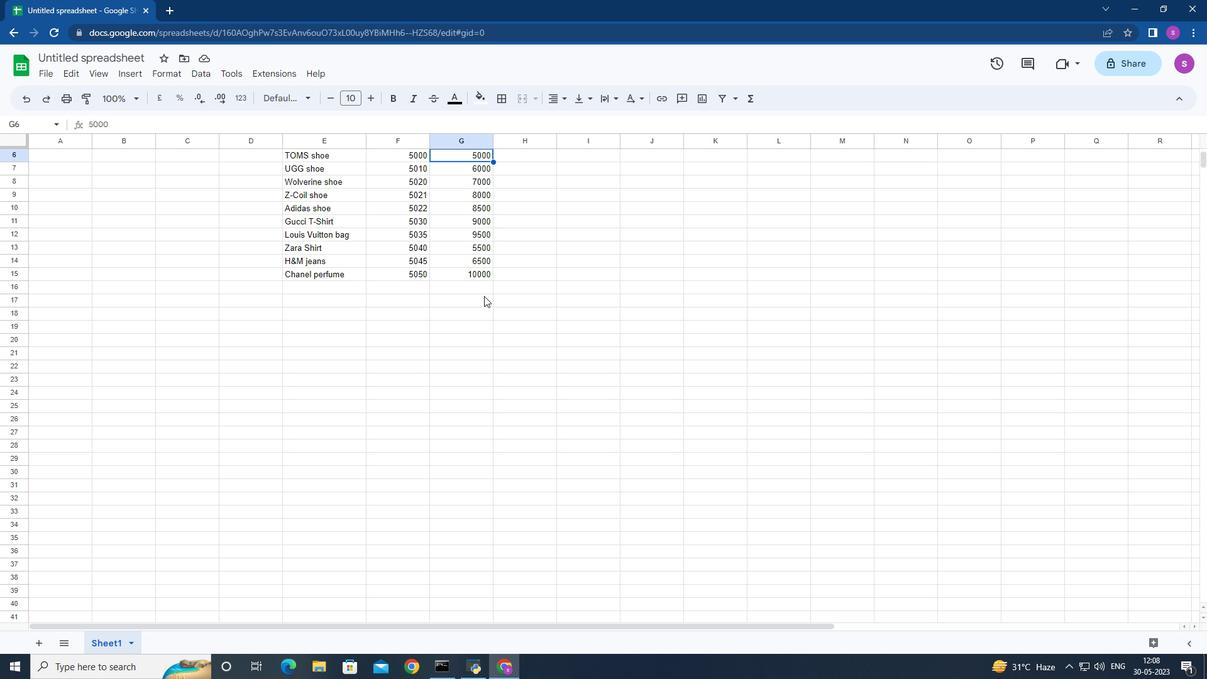 
Action: Mouse scrolled (484, 298) with delta (0, 0)
Screenshot: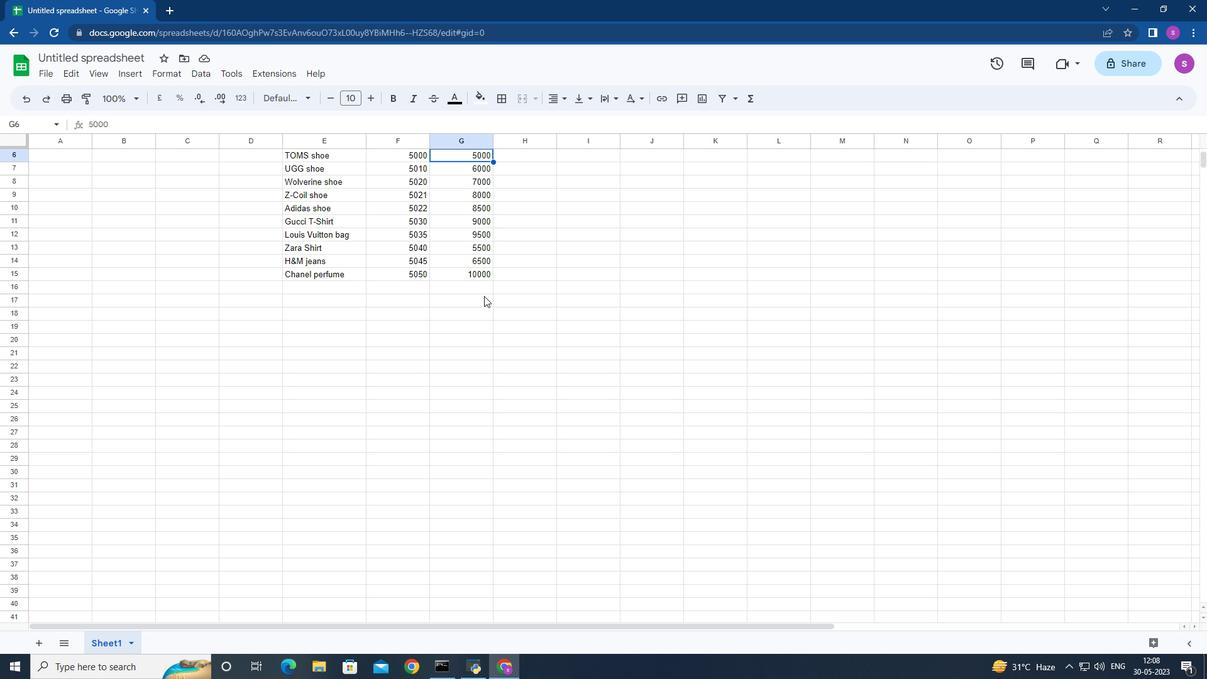 
Action: Mouse scrolled (484, 298) with delta (0, 0)
Screenshot: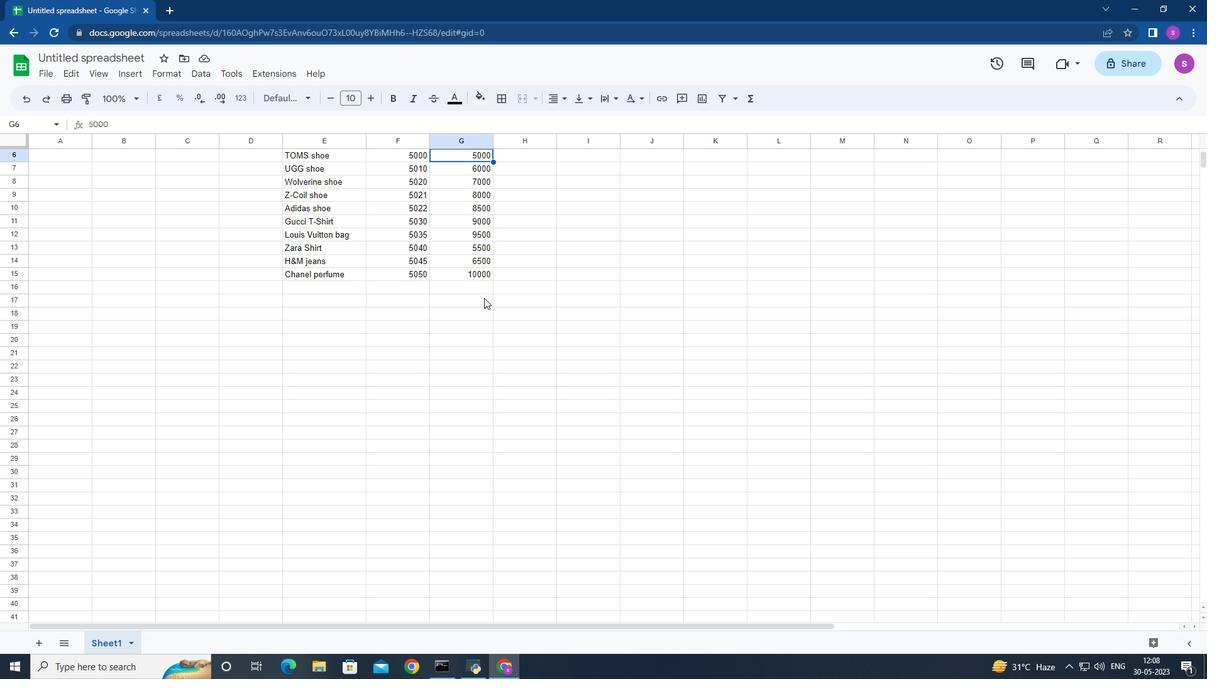 
Action: Mouse scrolled (484, 298) with delta (0, 0)
Screenshot: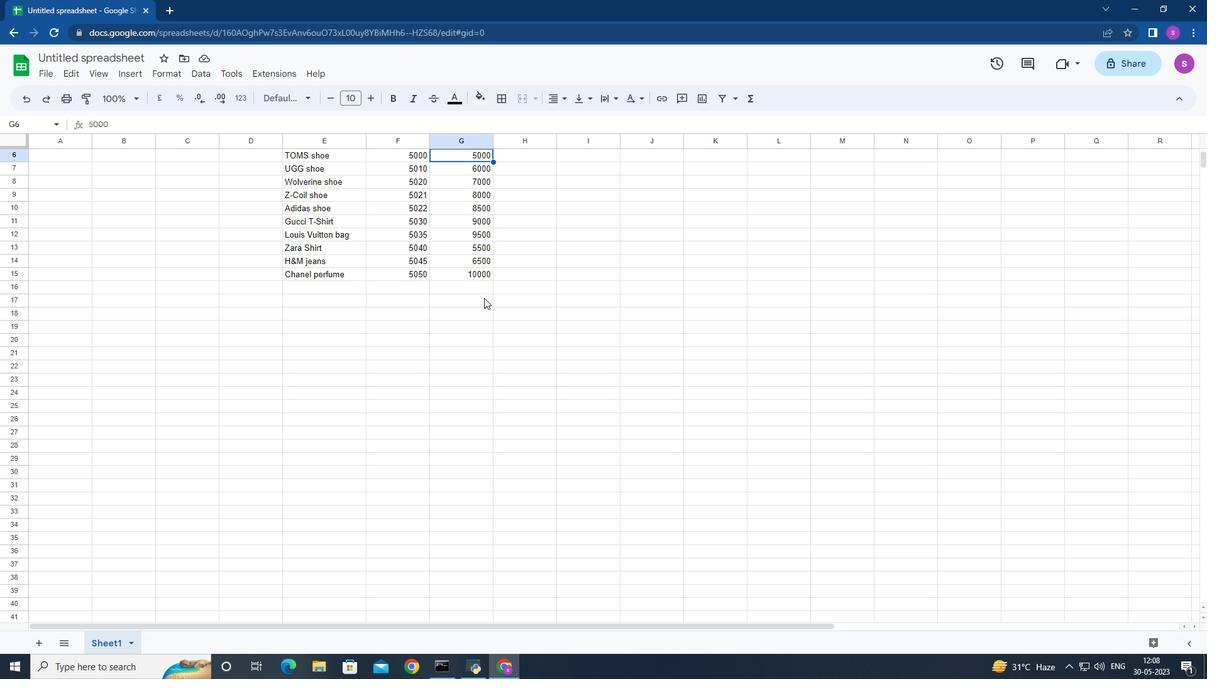 
Action: Mouse moved to (484, 303)
Screenshot: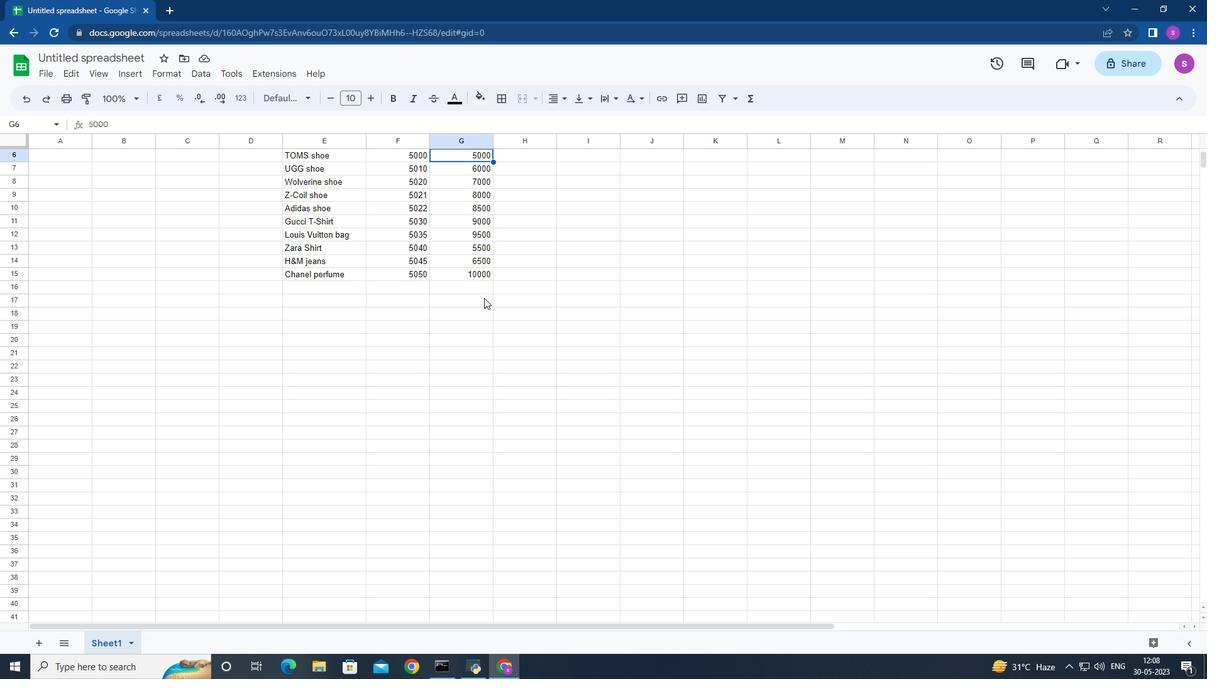 
Action: Mouse scrolled (484, 303) with delta (0, 0)
Screenshot: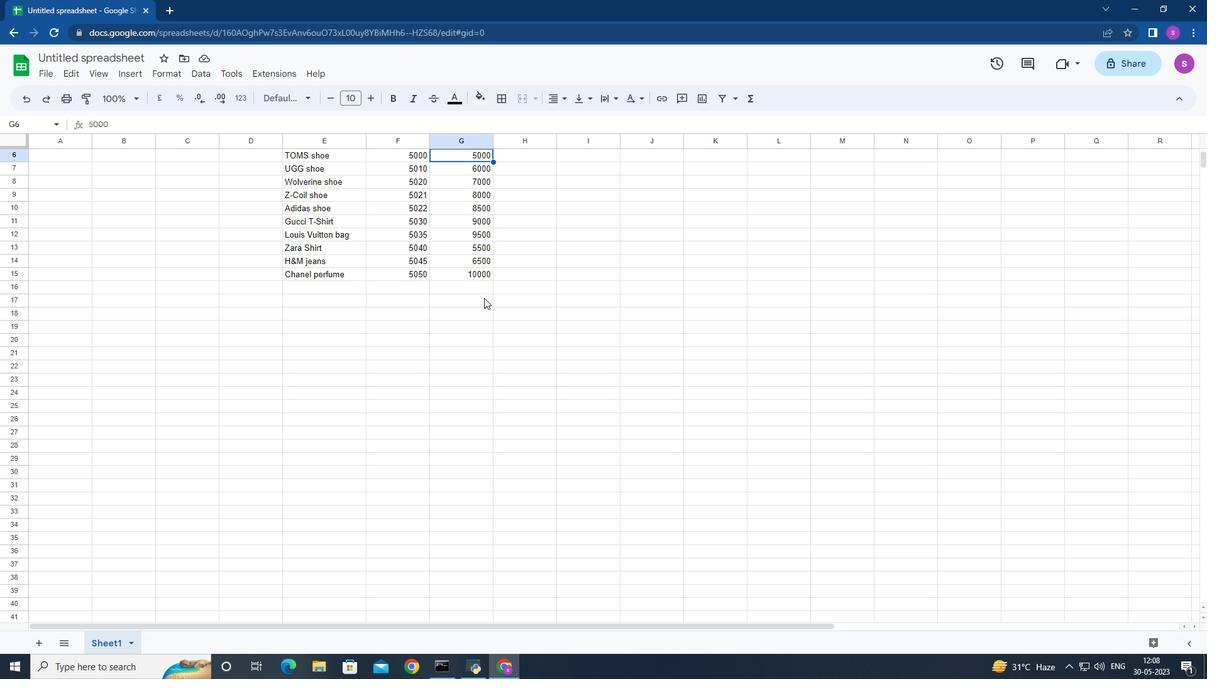 
Action: Mouse moved to (483, 313)
Screenshot: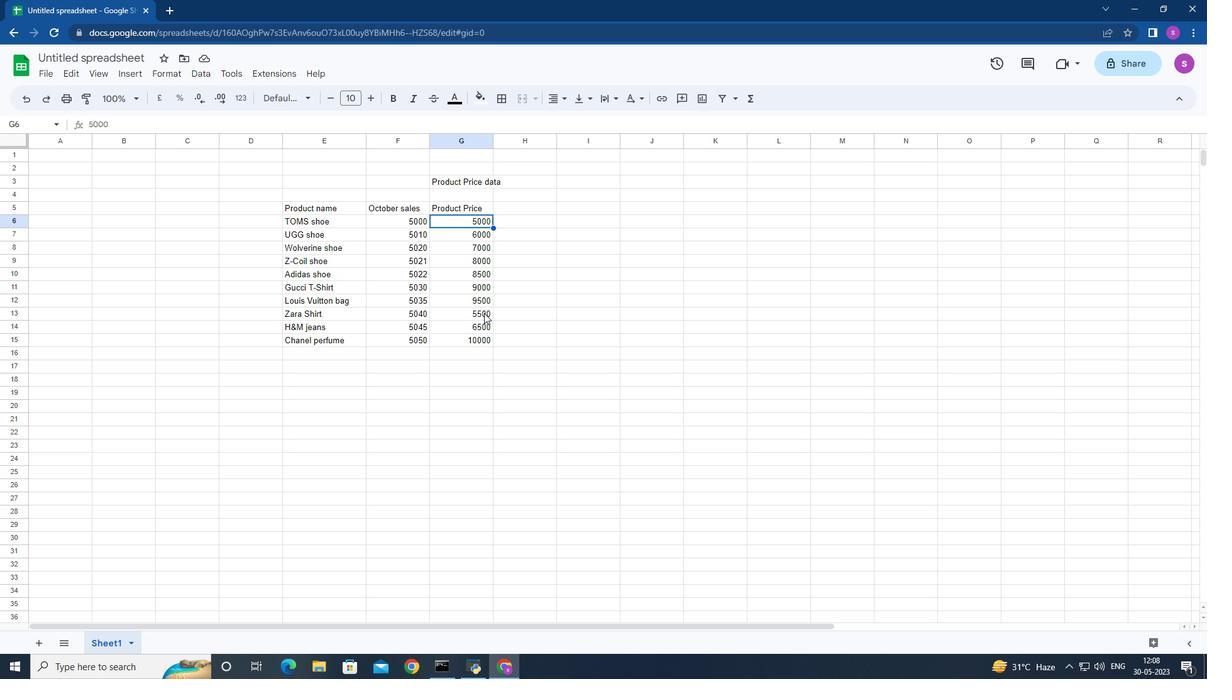 
